 Task: Add a signature Katherine Jones containing With heartfelt thanks and warm wishes, Katherine Jones to email address softage.2@softage.net and add a folder Green initiatives
Action: Mouse moved to (723, 716)
Screenshot: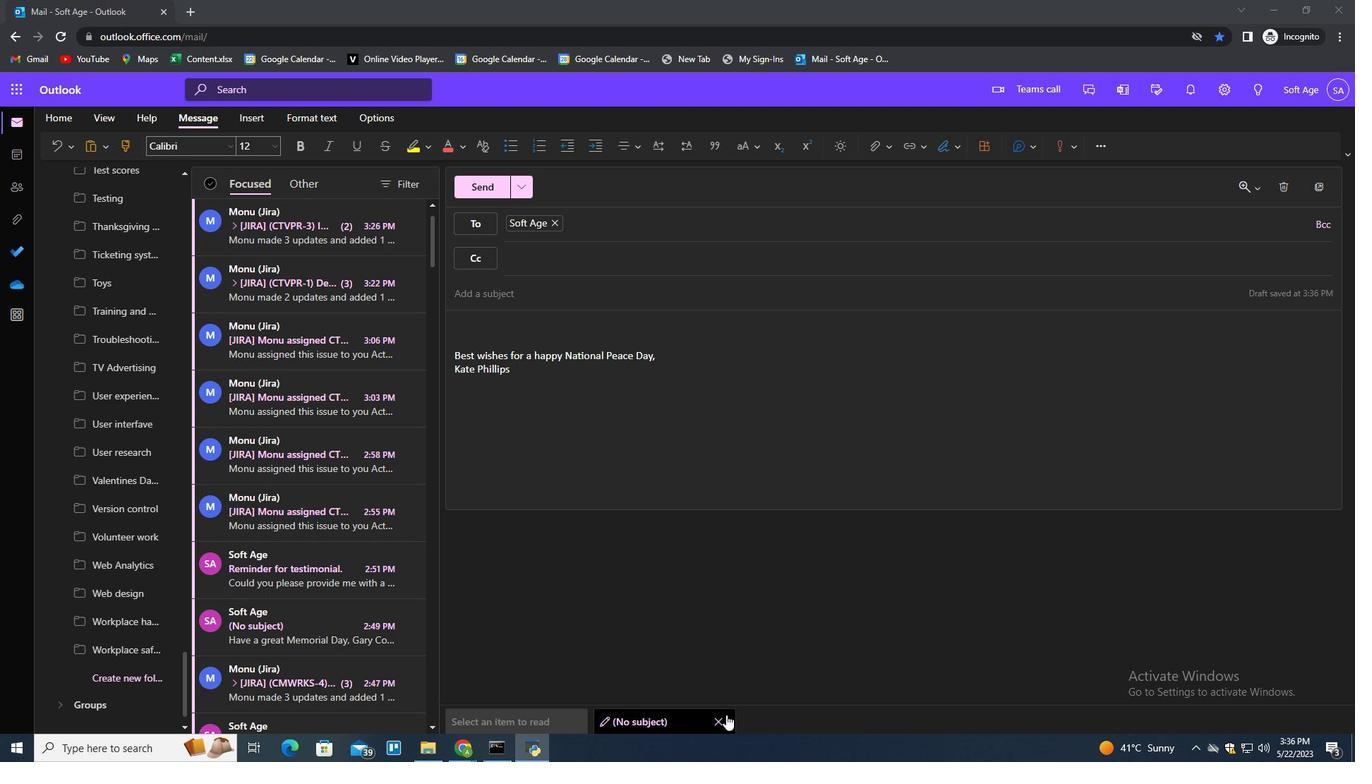 
Action: Mouse pressed left at (723, 716)
Screenshot: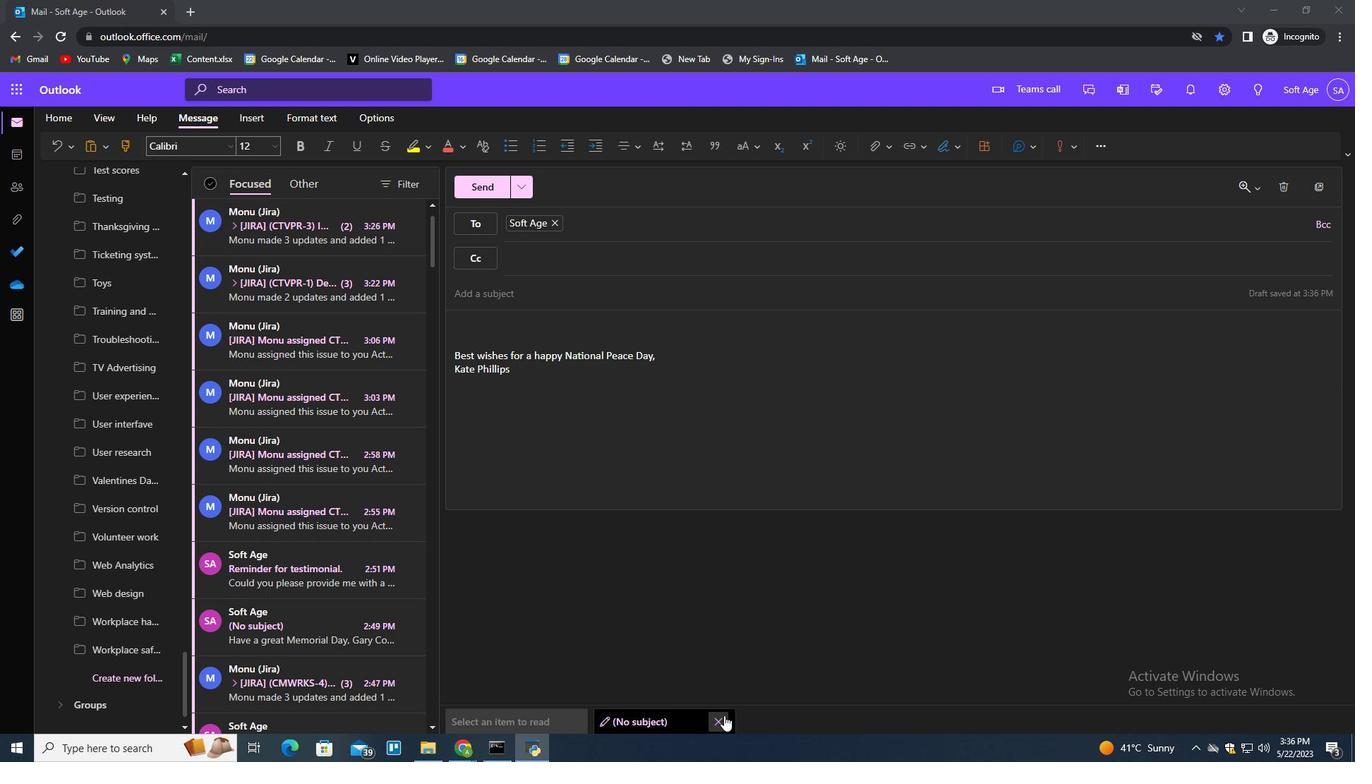 
Action: Mouse moved to (923, 245)
Screenshot: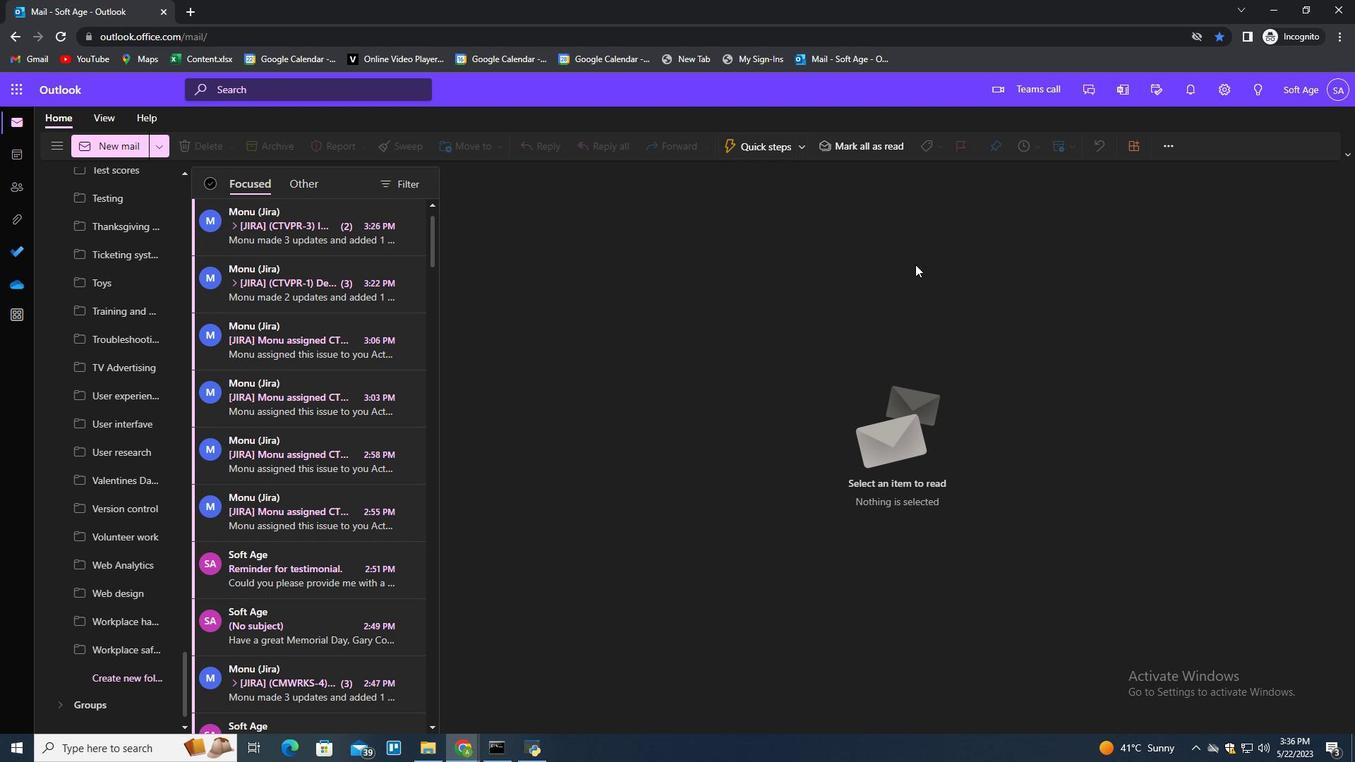 
Action: Mouse pressed left at (923, 245)
Screenshot: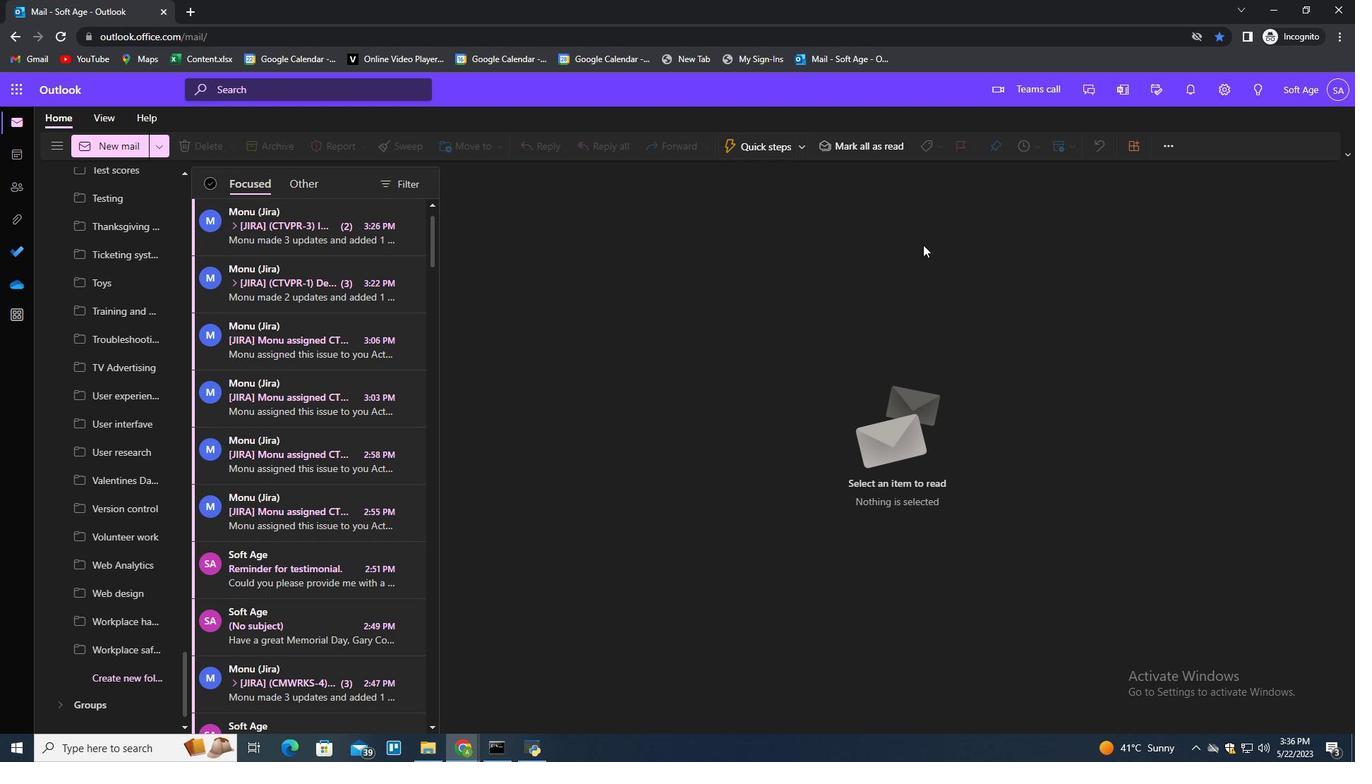 
Action: Key pressed n
Screenshot: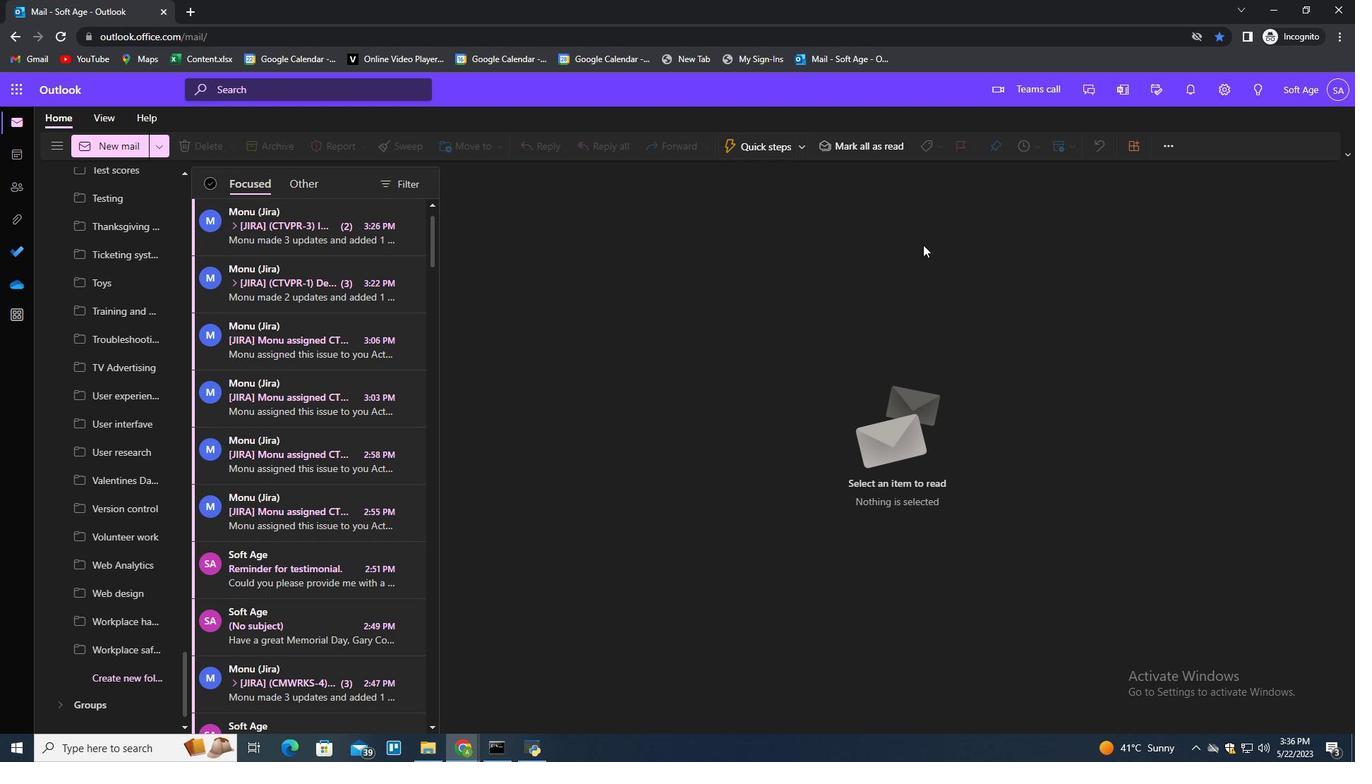 
Action: Mouse moved to (951, 148)
Screenshot: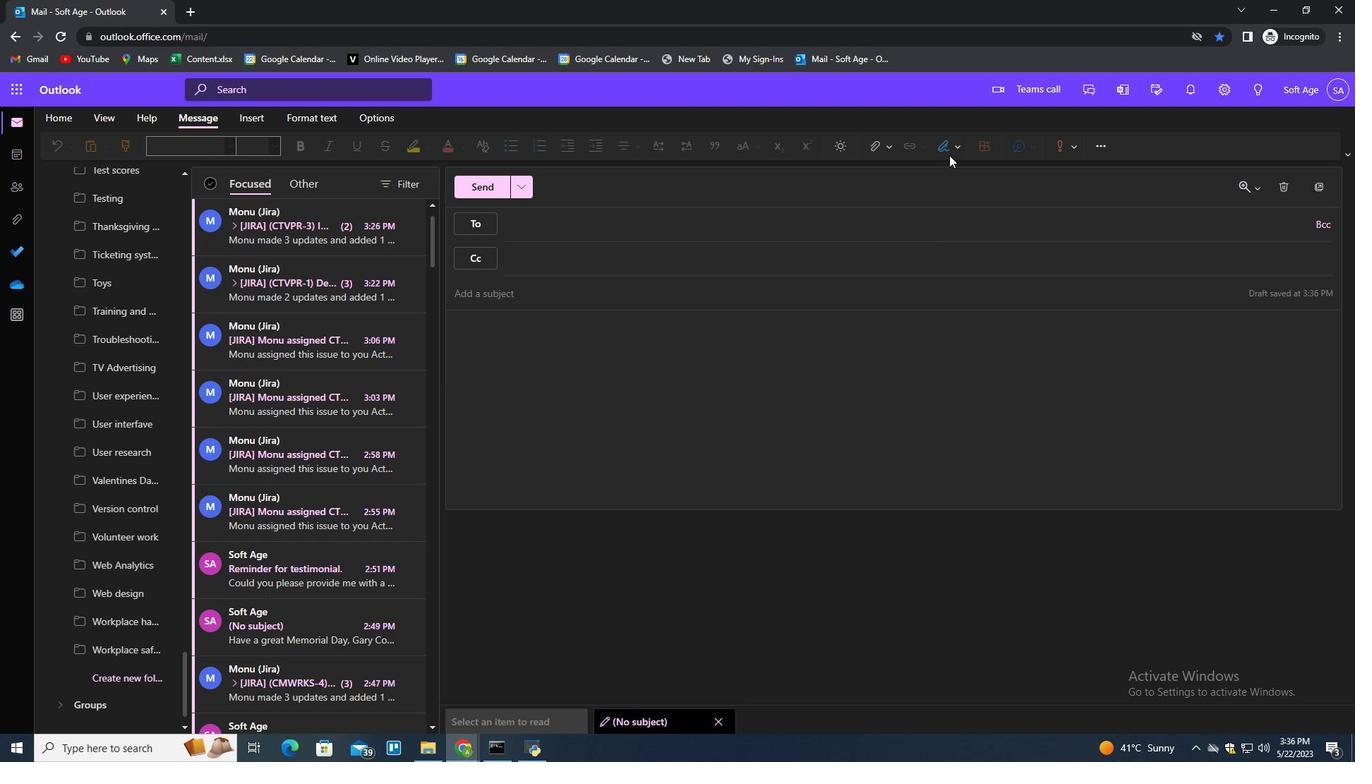 
Action: Mouse pressed left at (951, 148)
Screenshot: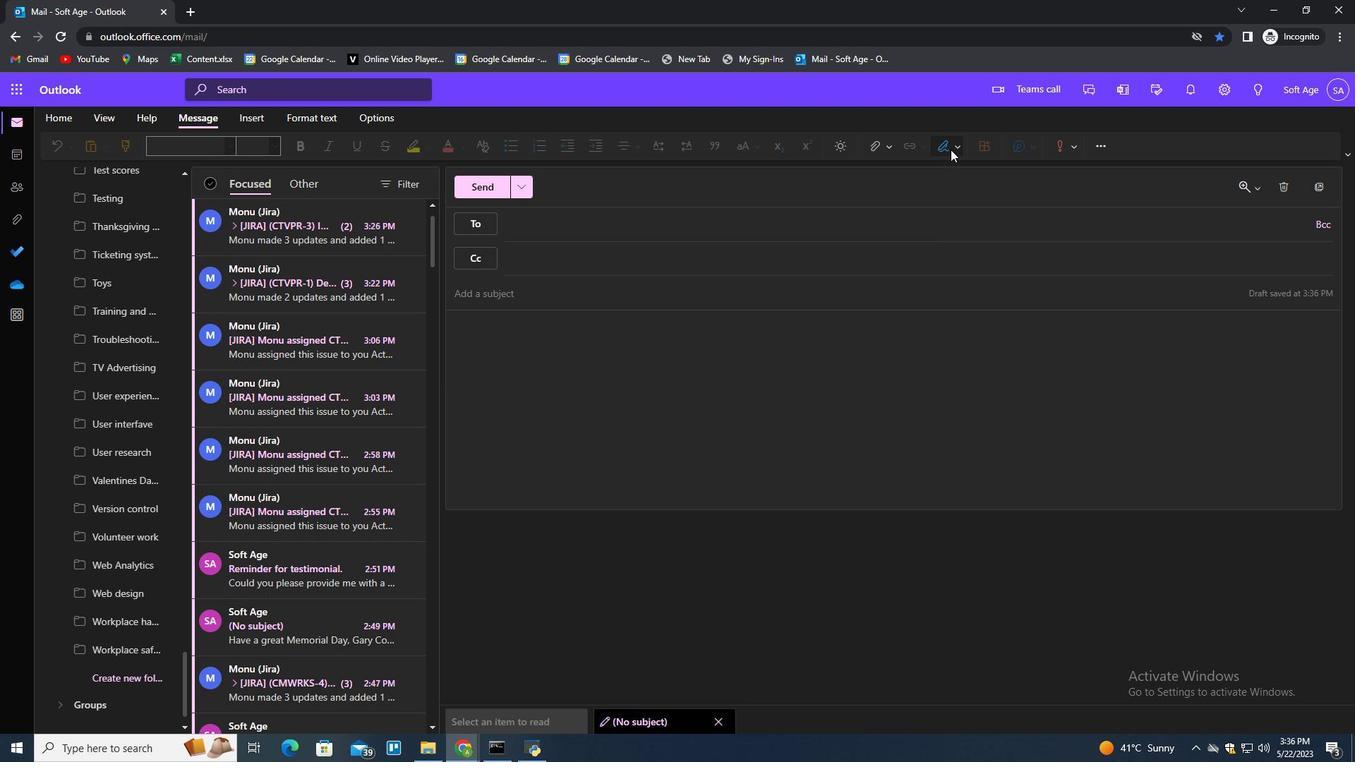 
Action: Mouse moved to (938, 200)
Screenshot: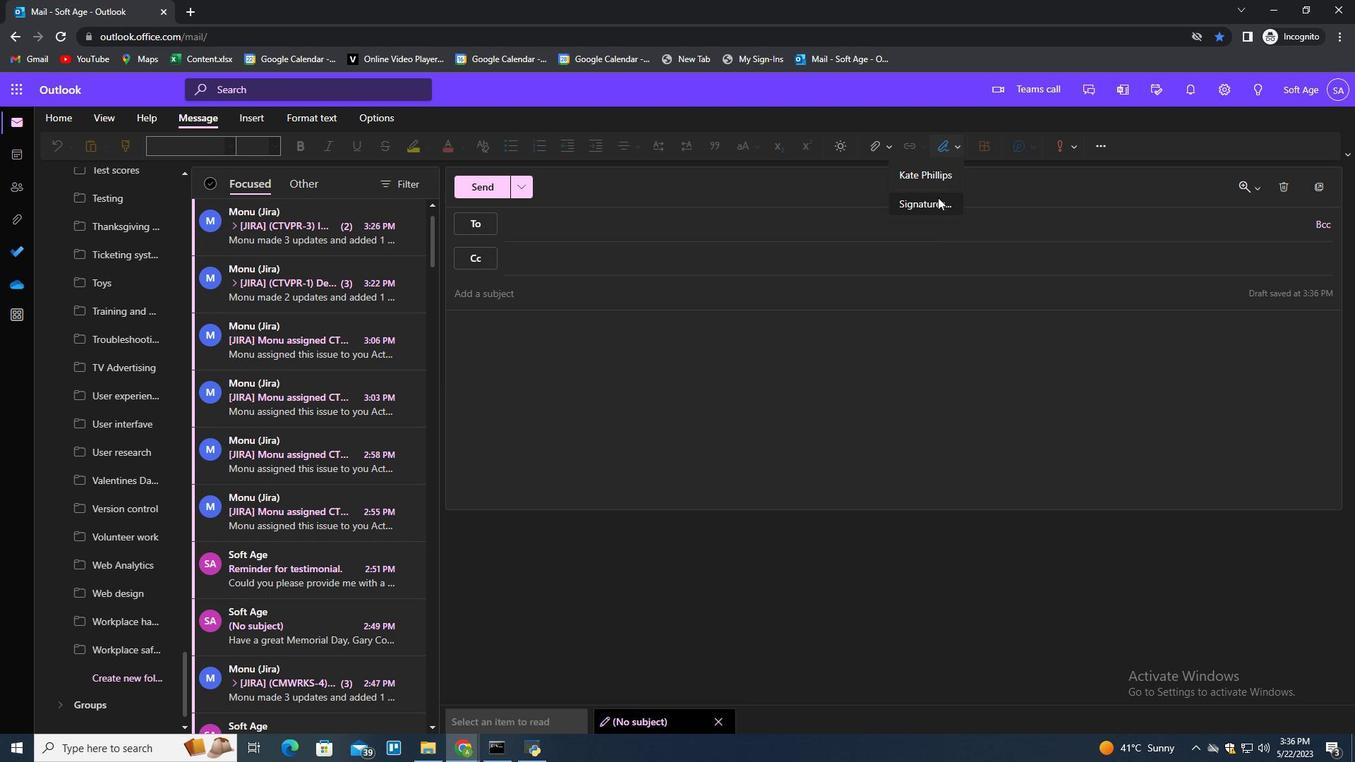 
Action: Mouse pressed left at (938, 200)
Screenshot: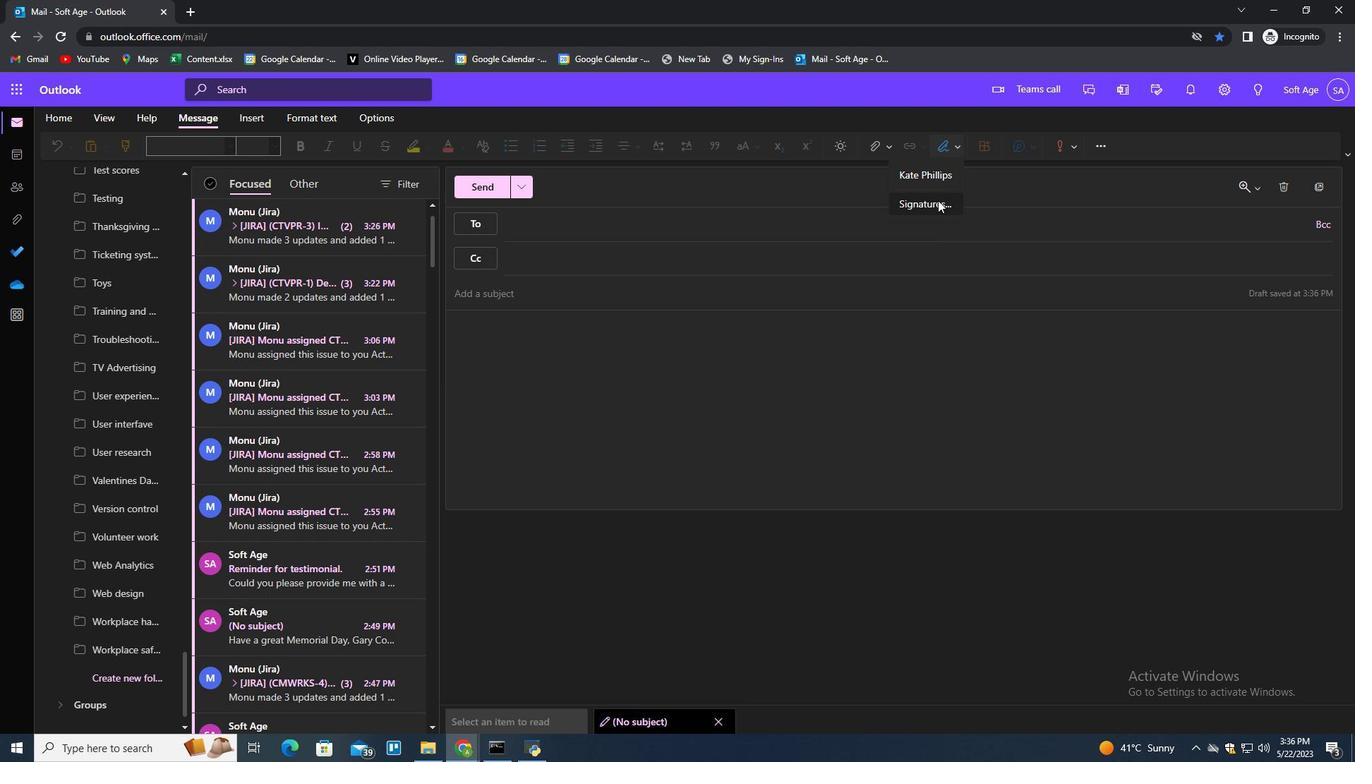 
Action: Mouse moved to (959, 253)
Screenshot: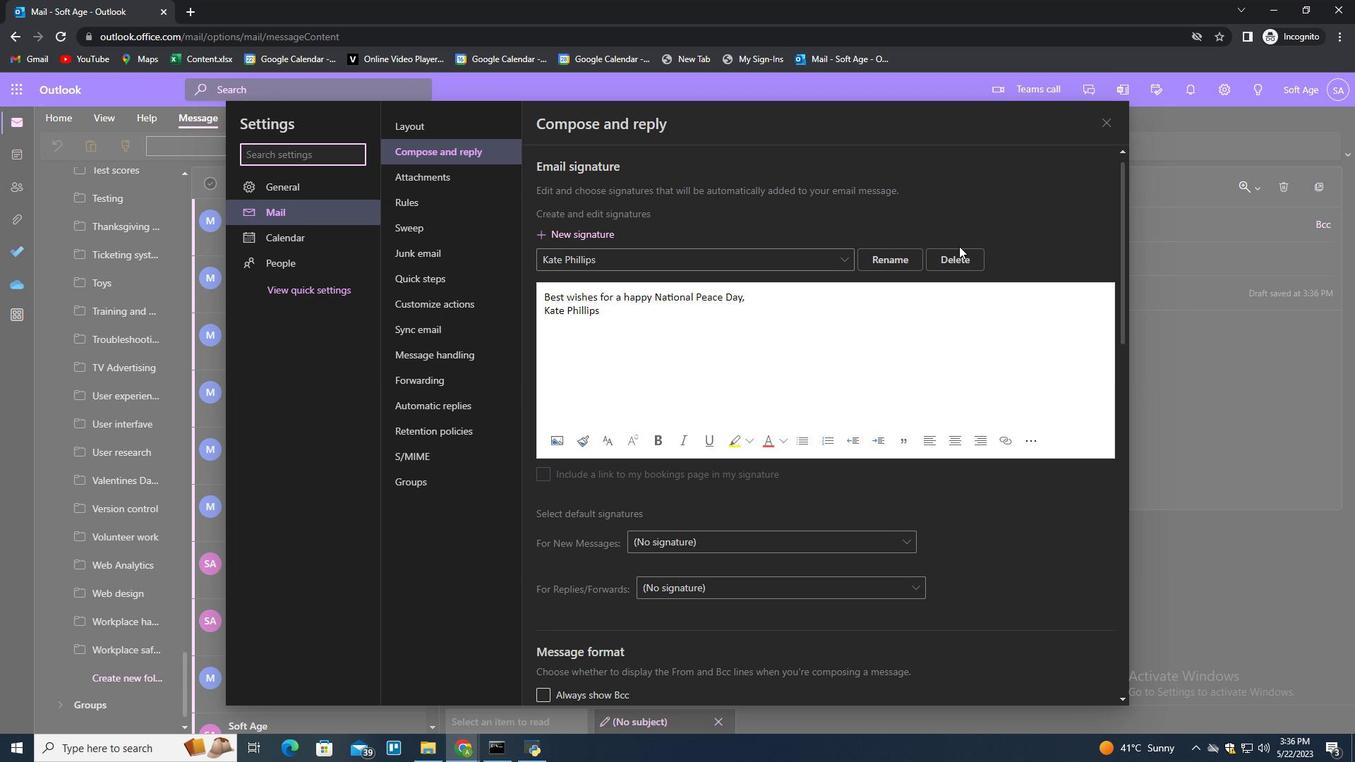 
Action: Mouse pressed left at (959, 253)
Screenshot: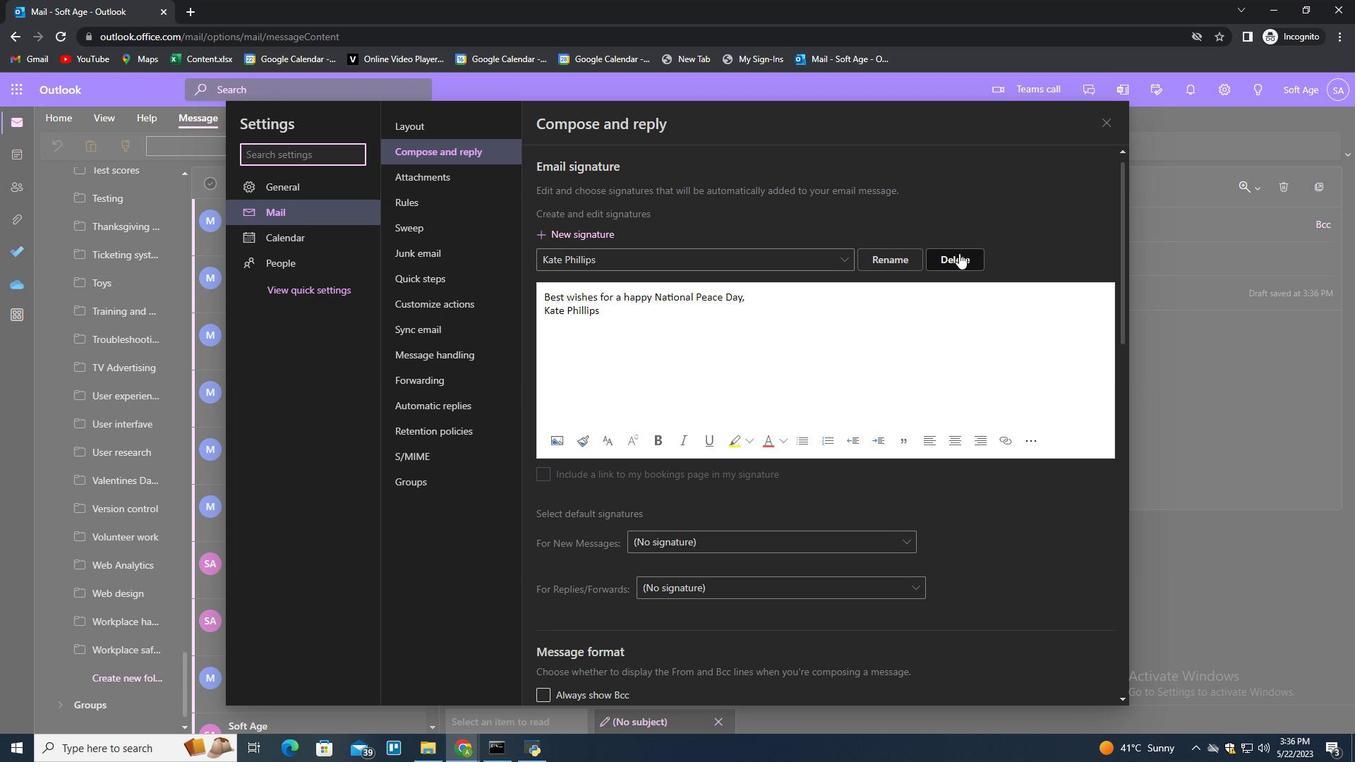 
Action: Mouse moved to (959, 257)
Screenshot: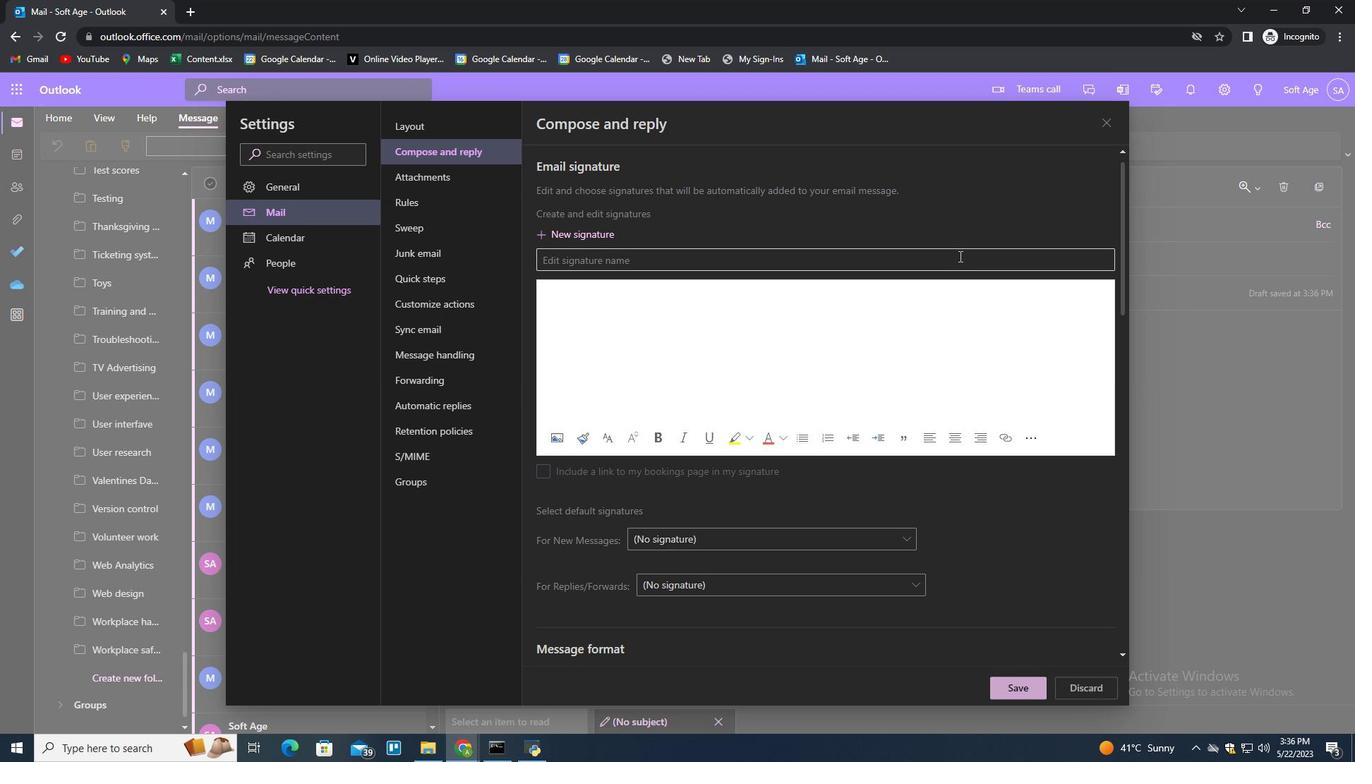 
Action: Mouse pressed left at (959, 257)
Screenshot: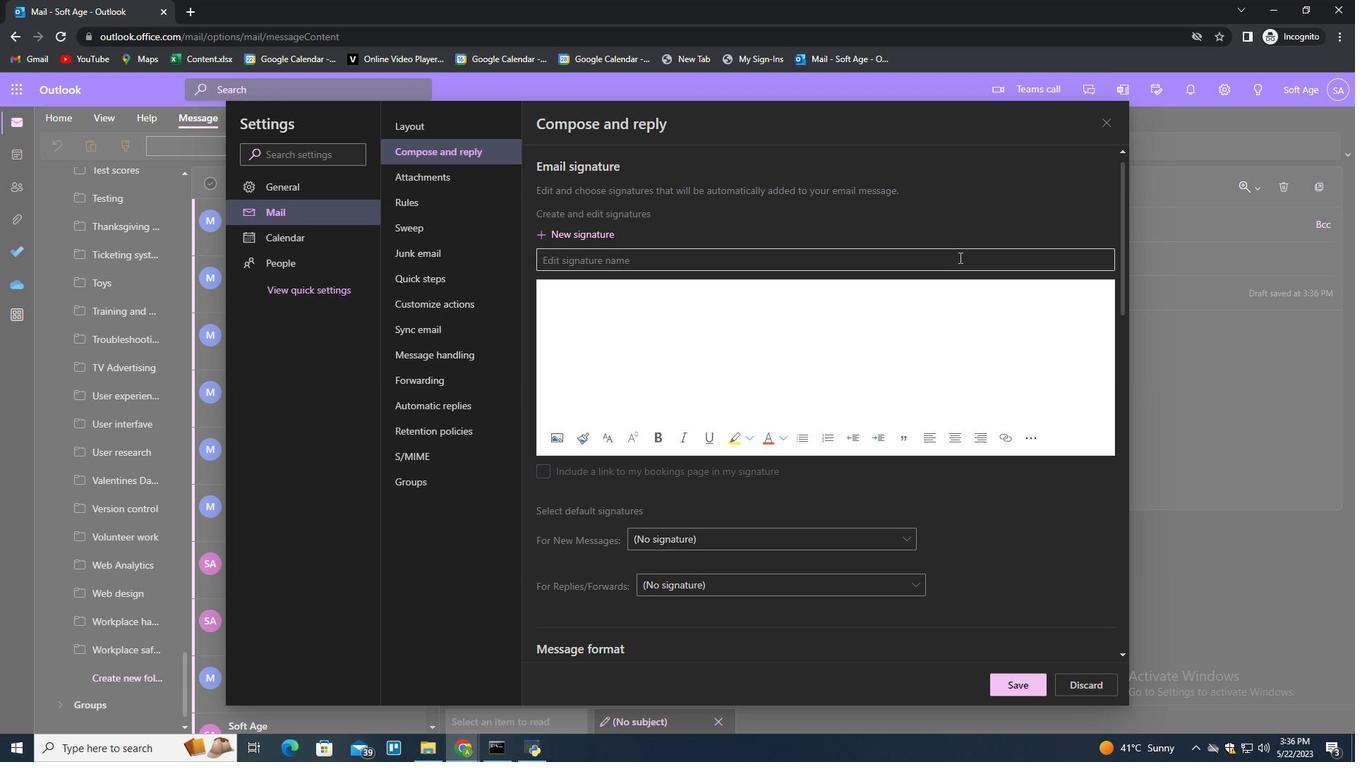 
Action: Mouse moved to (961, 257)
Screenshot: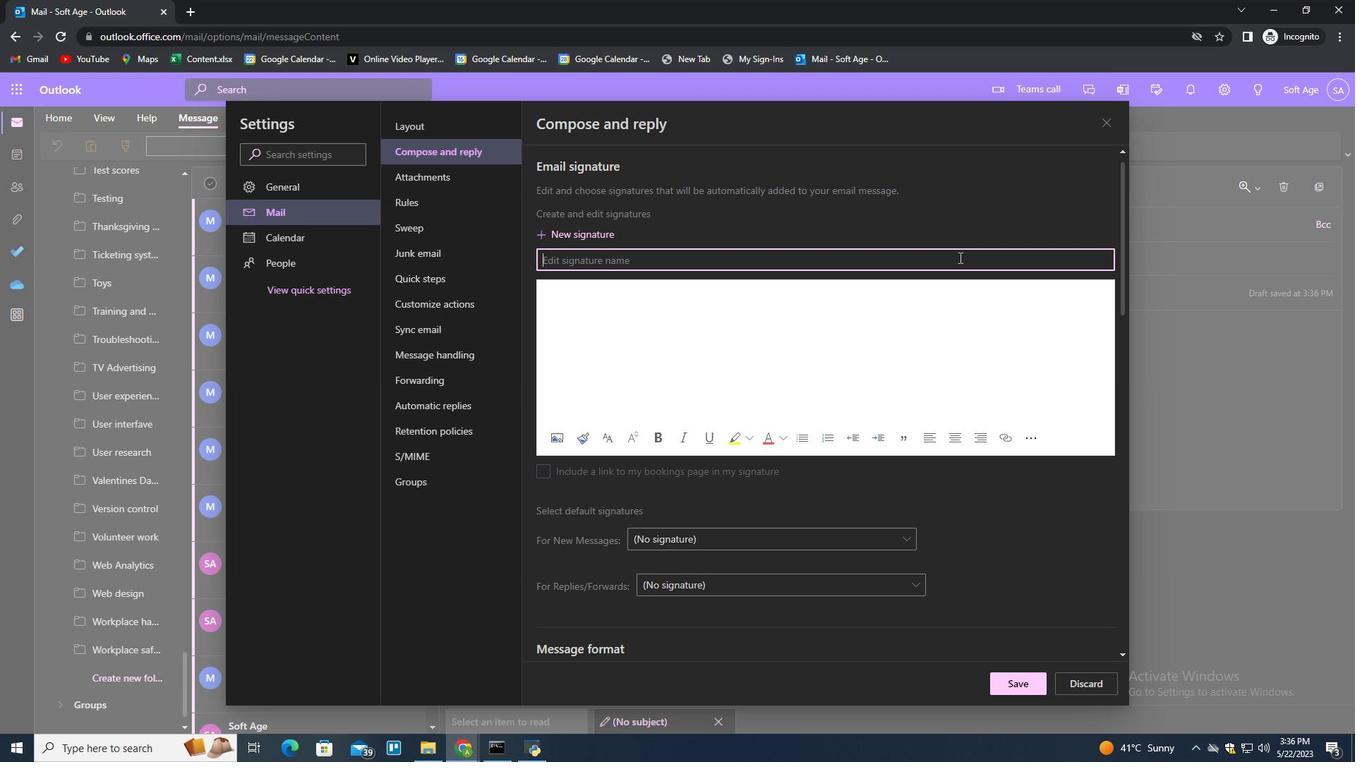 
Action: Key pressed <Key.shift>Katherine<Key.space><Key.shift>Jones<Key.tab><Key.shift>With<Key.space>heartfelt<Key.space>thanks<Key.space>and<Key.backspace>d<Key.space>a<Key.backspace>warm<Key.space>wishes,<Key.shift_r><Key.enter><Key.shift>Katherins<Key.backspace>e<Key.space><Key.shift>Jones
Screenshot: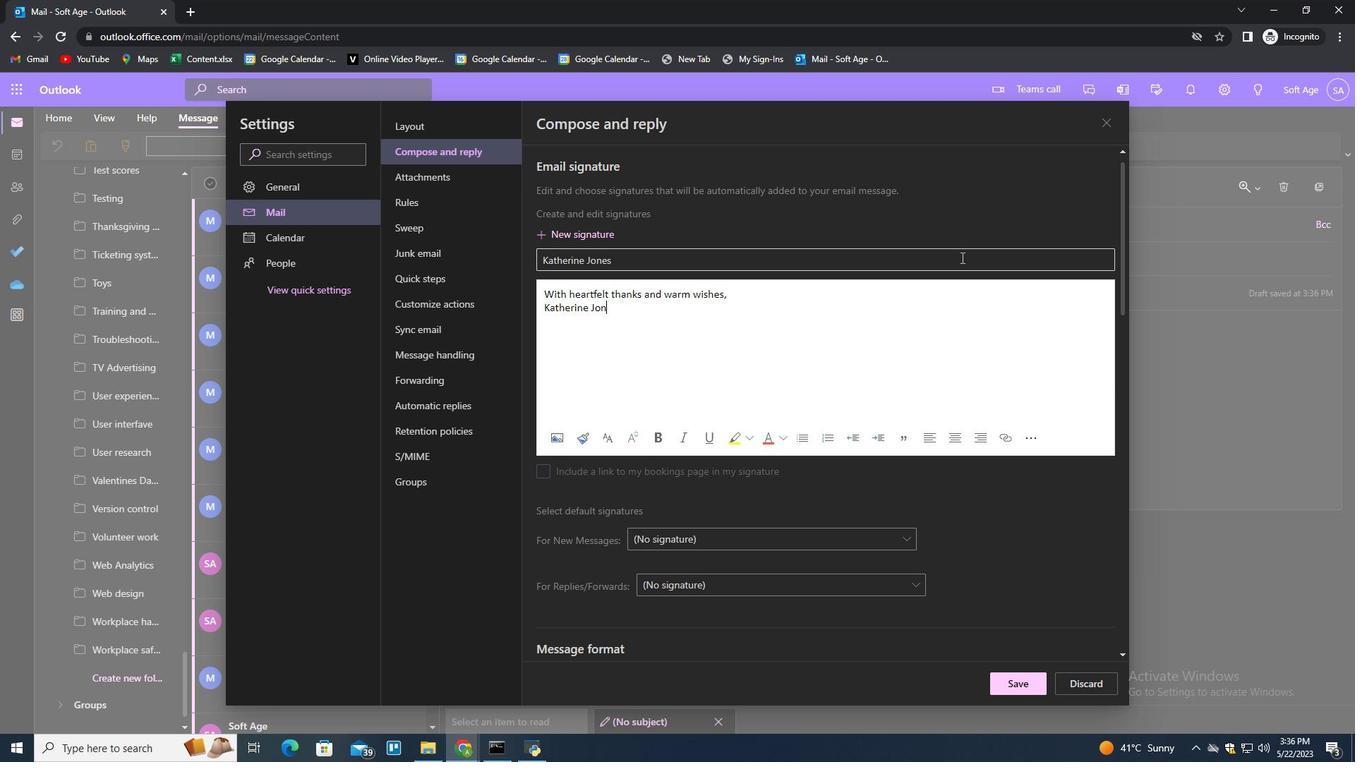 
Action: Mouse moved to (1018, 682)
Screenshot: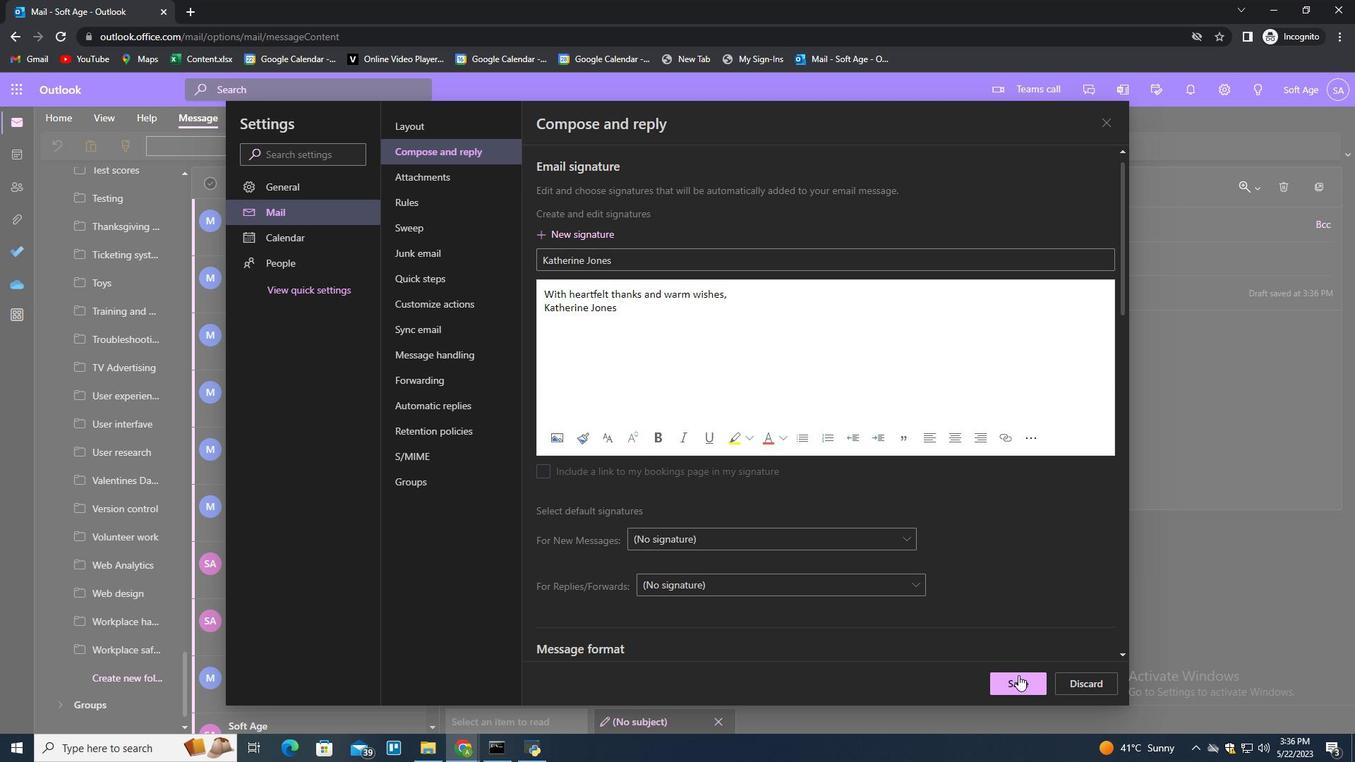
Action: Mouse pressed left at (1018, 682)
Screenshot: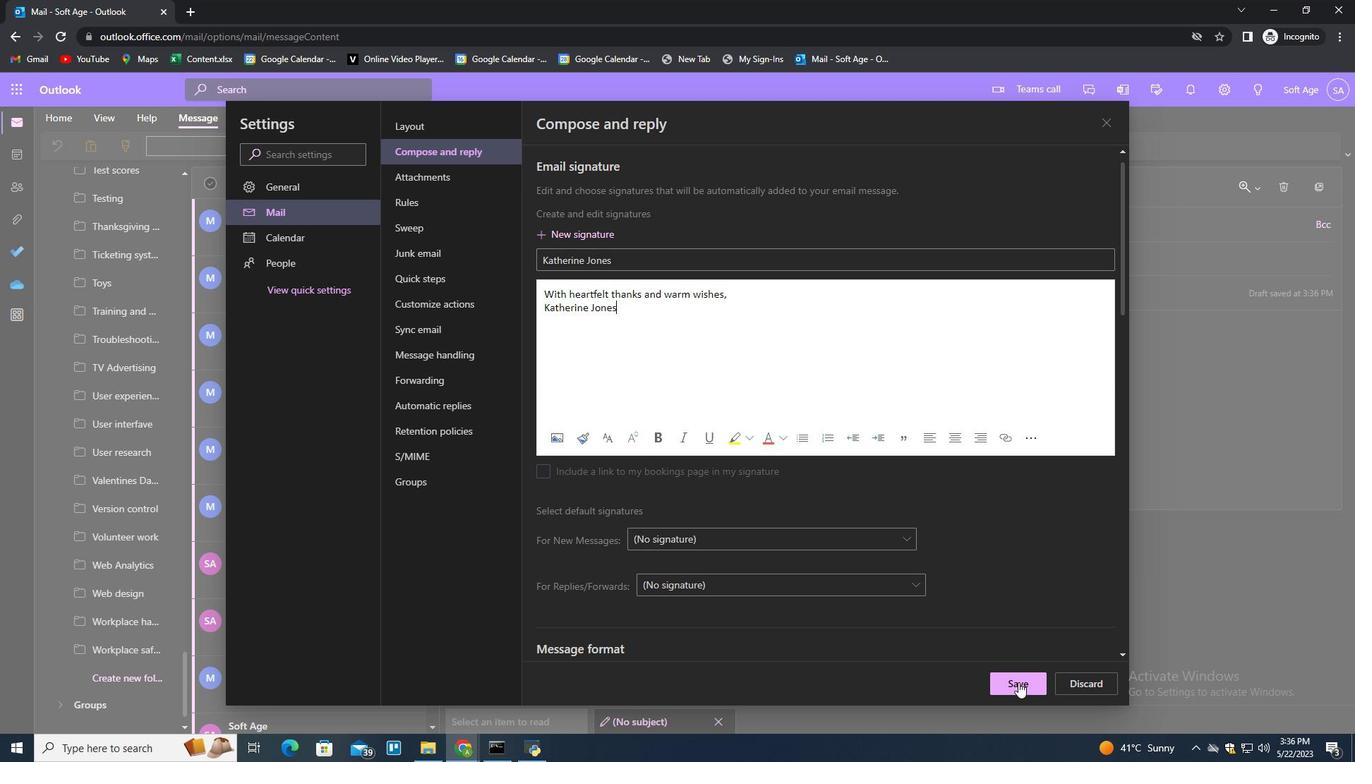 
Action: Mouse moved to (1237, 401)
Screenshot: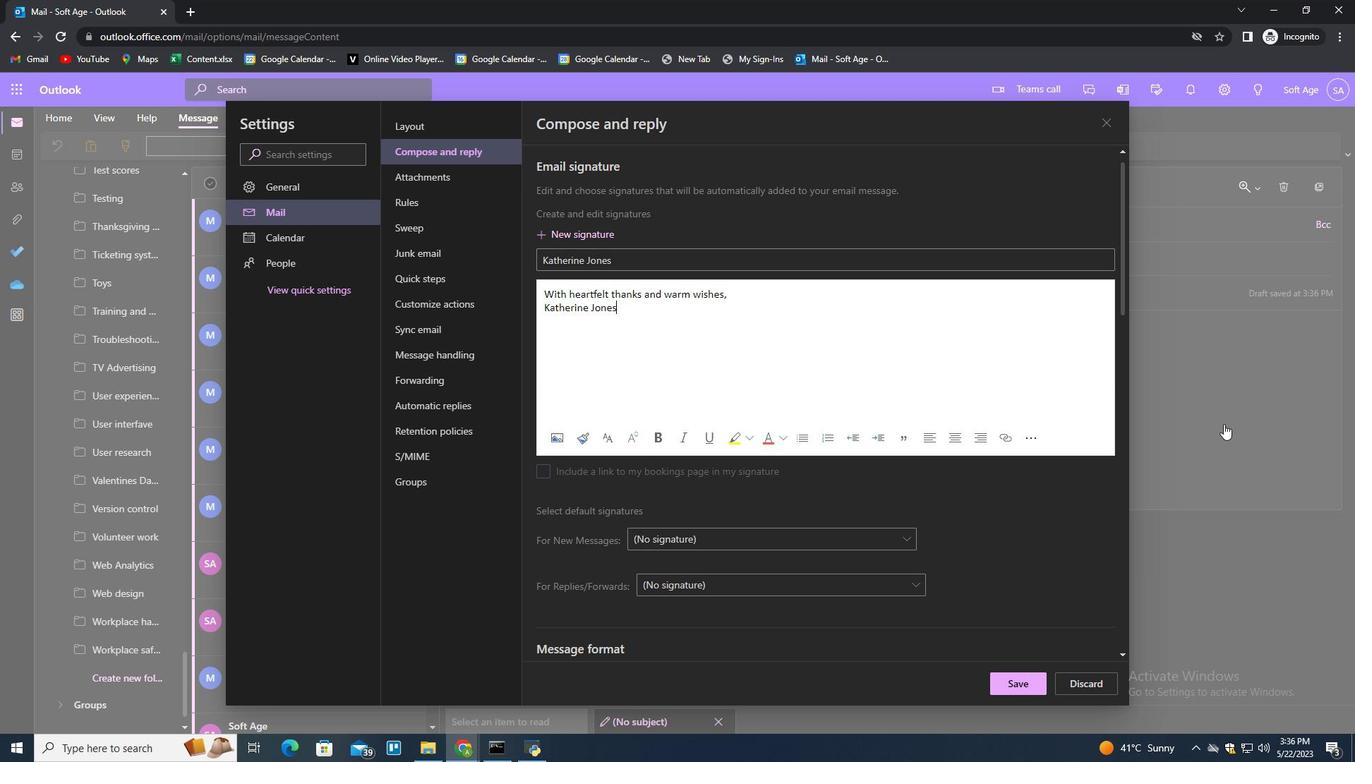 
Action: Mouse pressed left at (1237, 401)
Screenshot: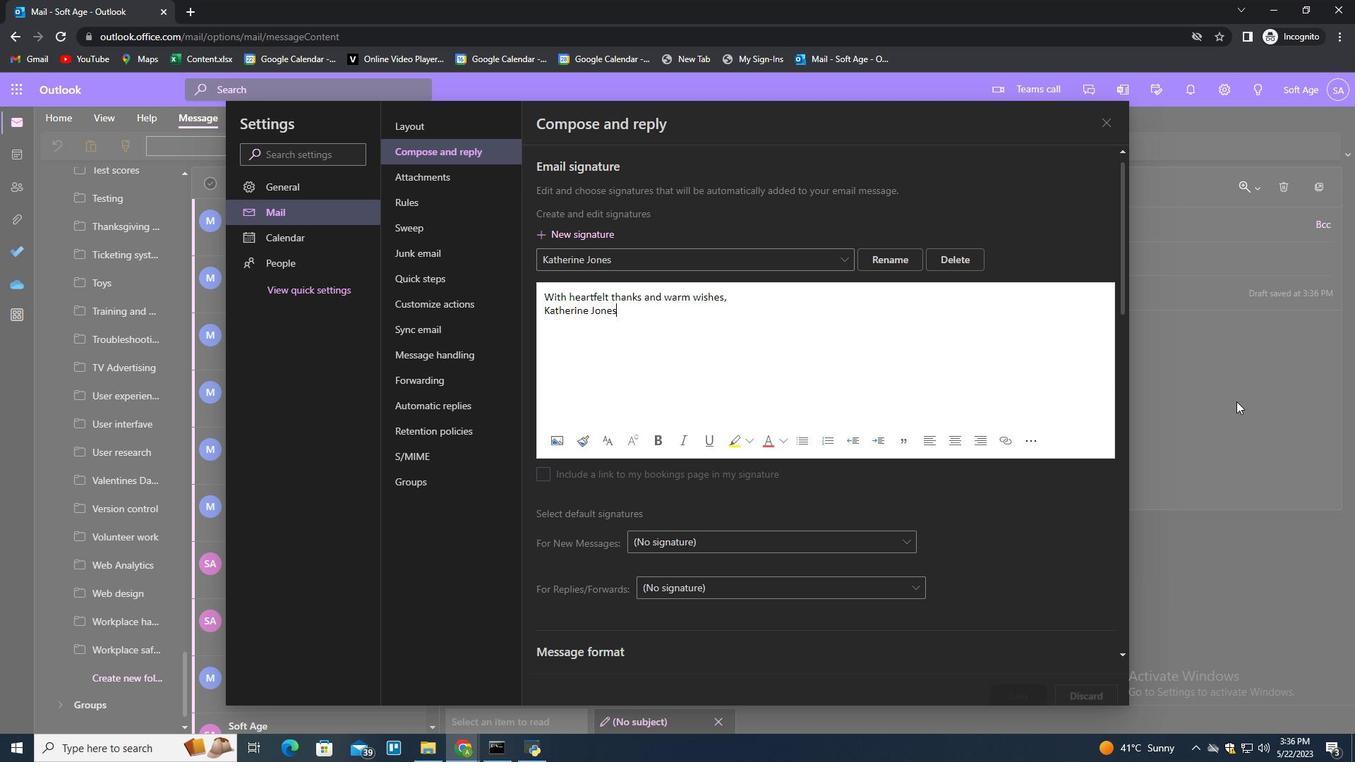 
Action: Mouse moved to (945, 148)
Screenshot: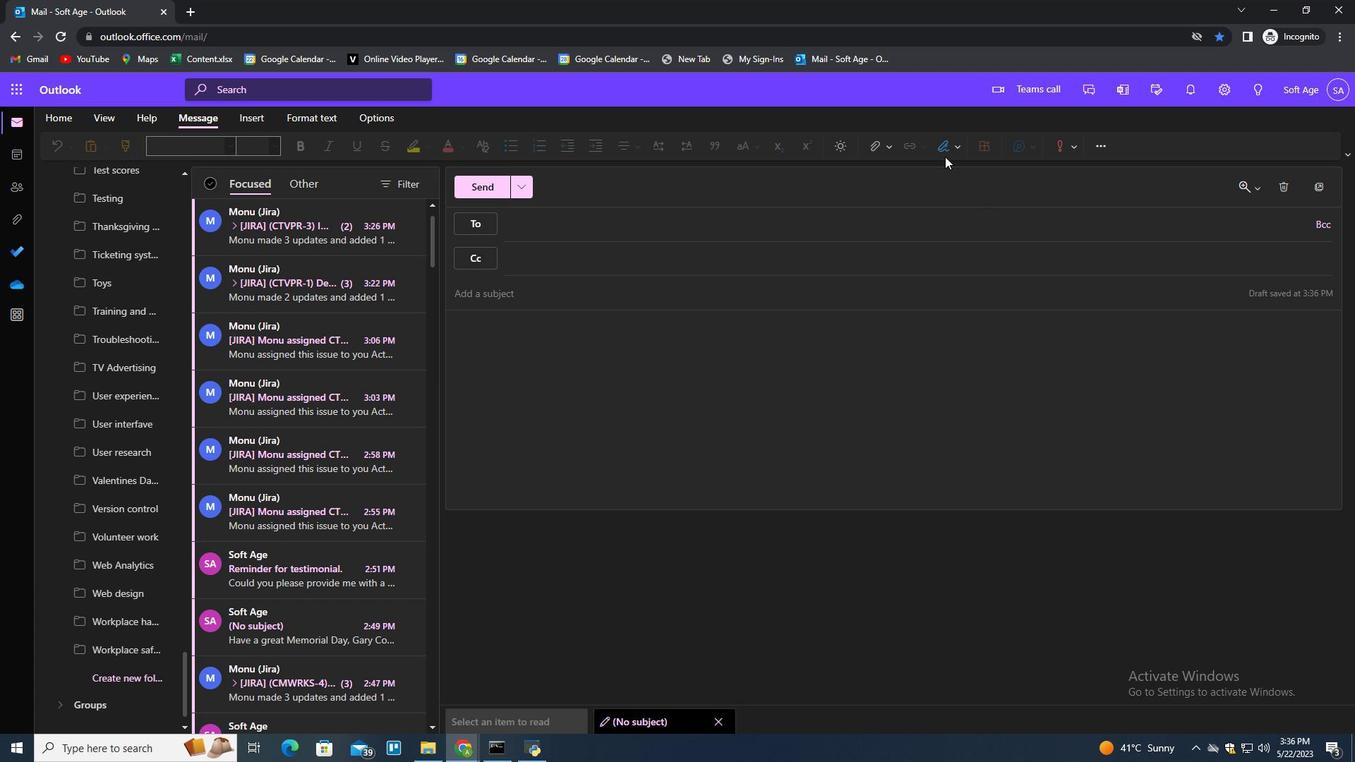 
Action: Mouse pressed left at (945, 148)
Screenshot: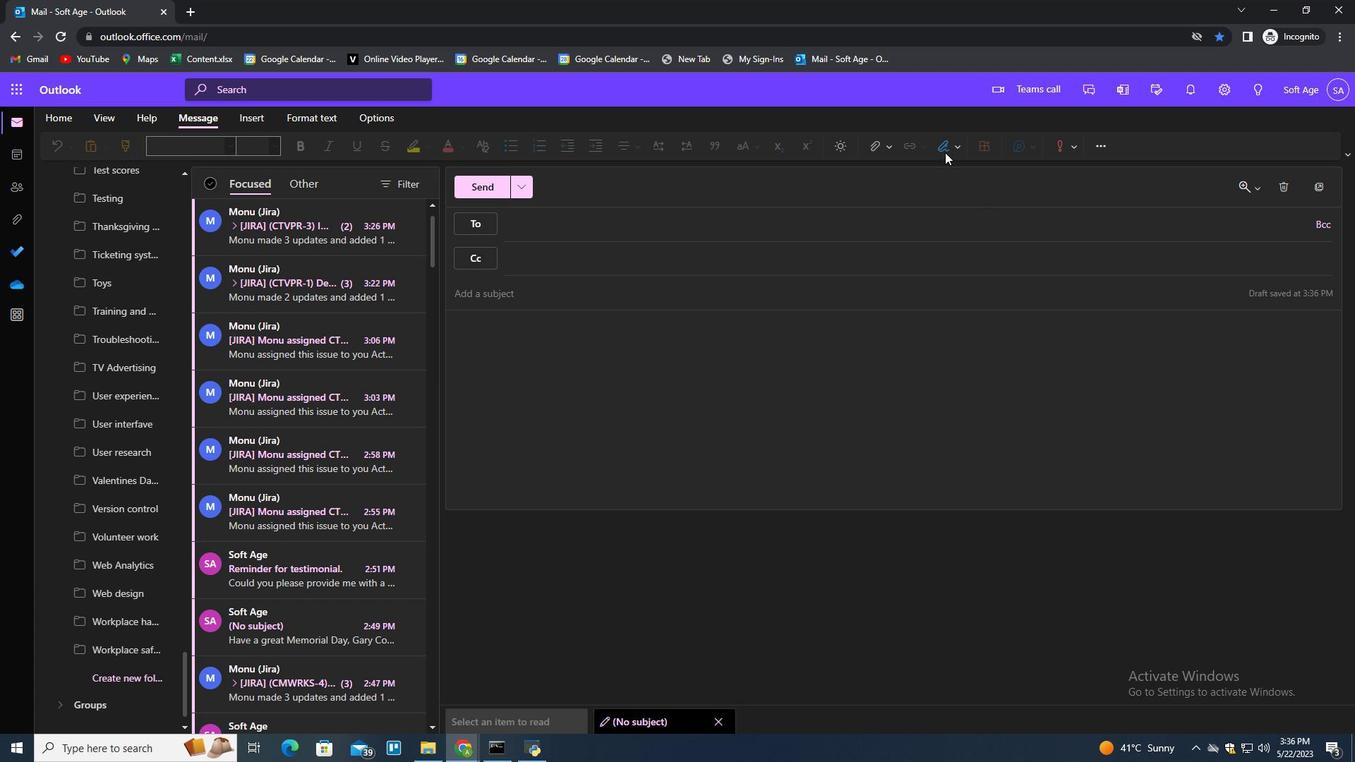 
Action: Mouse moved to (931, 175)
Screenshot: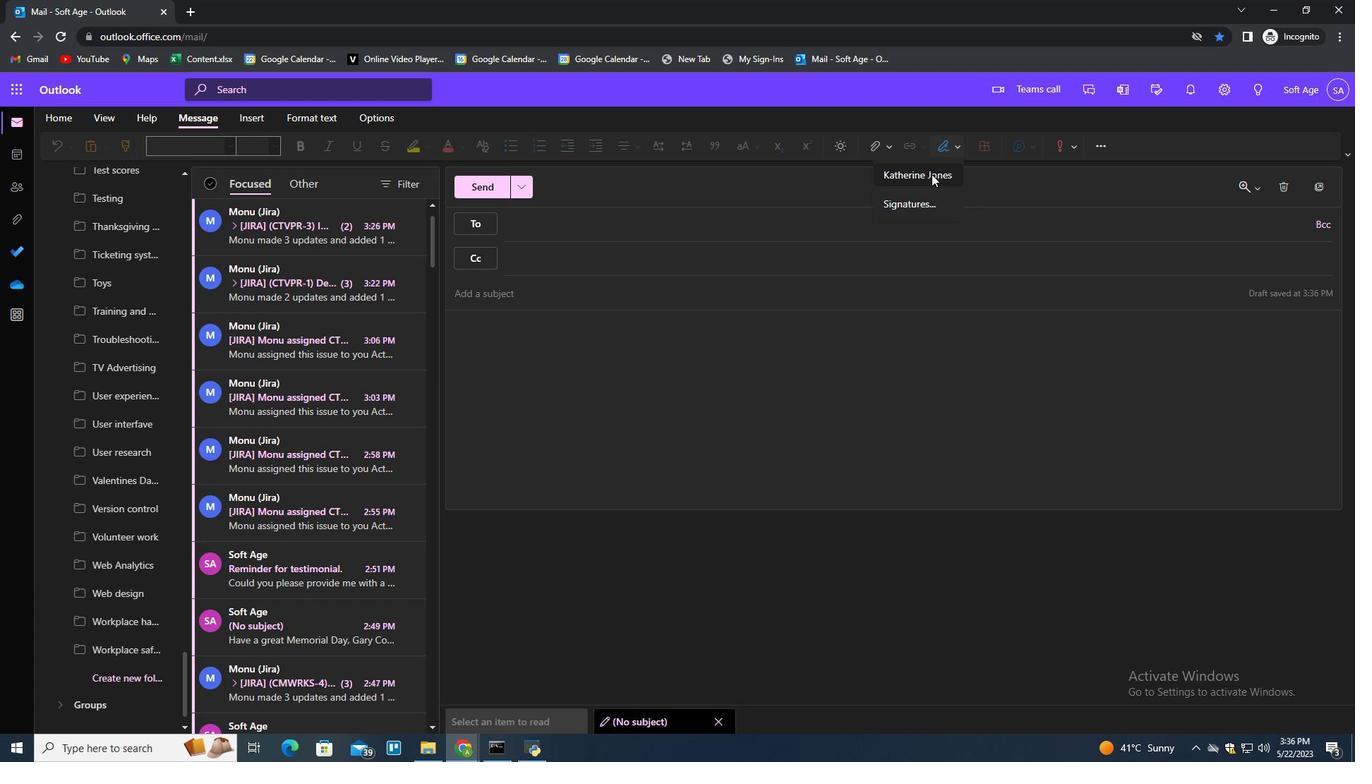 
Action: Mouse pressed left at (931, 175)
Screenshot: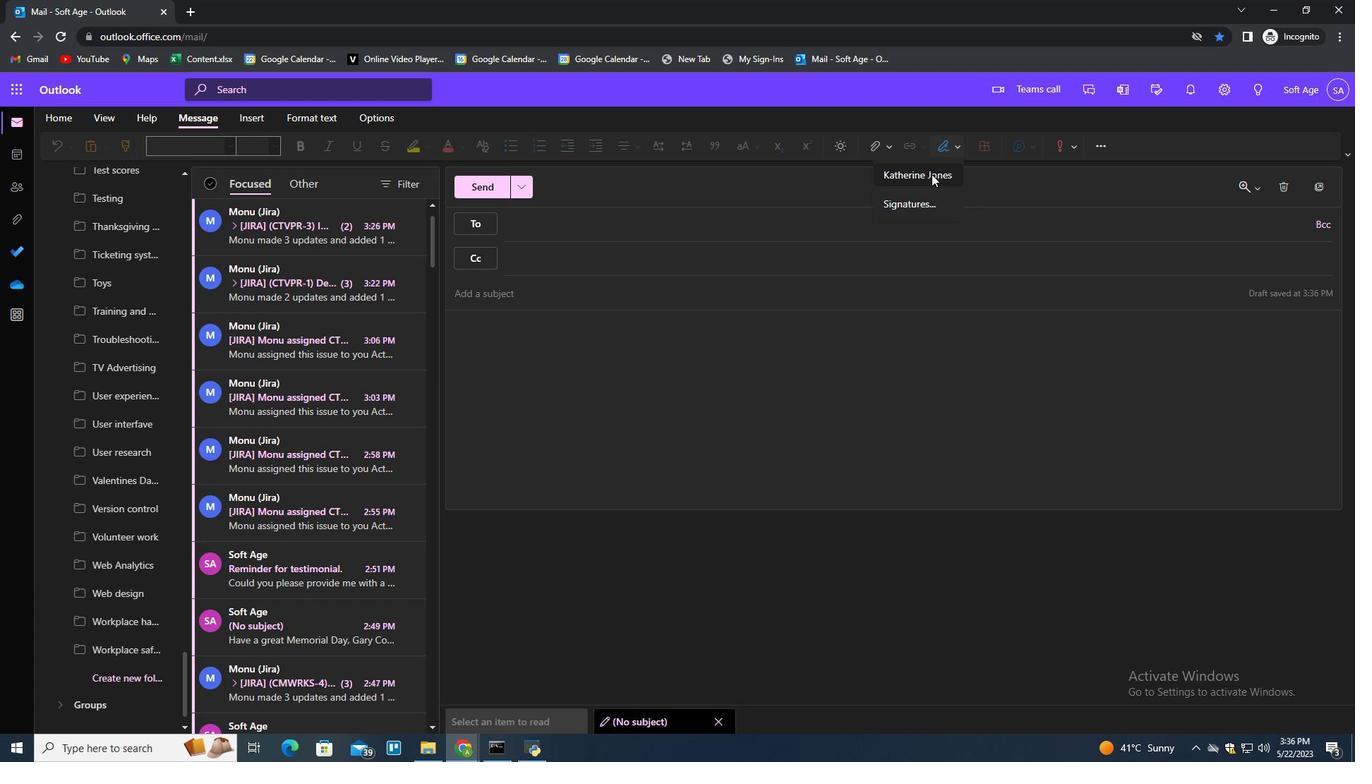 
Action: Mouse moved to (550, 224)
Screenshot: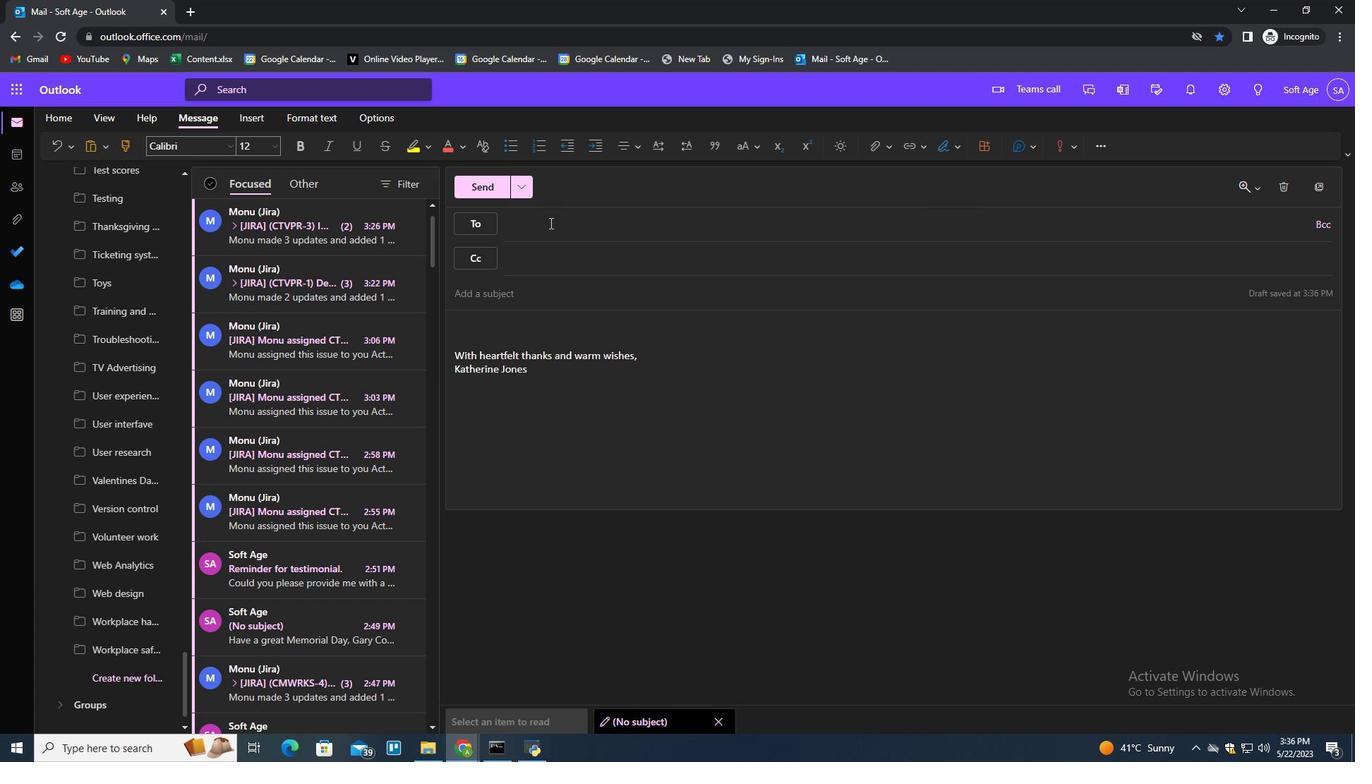 
Action: Mouse pressed left at (550, 224)
Screenshot: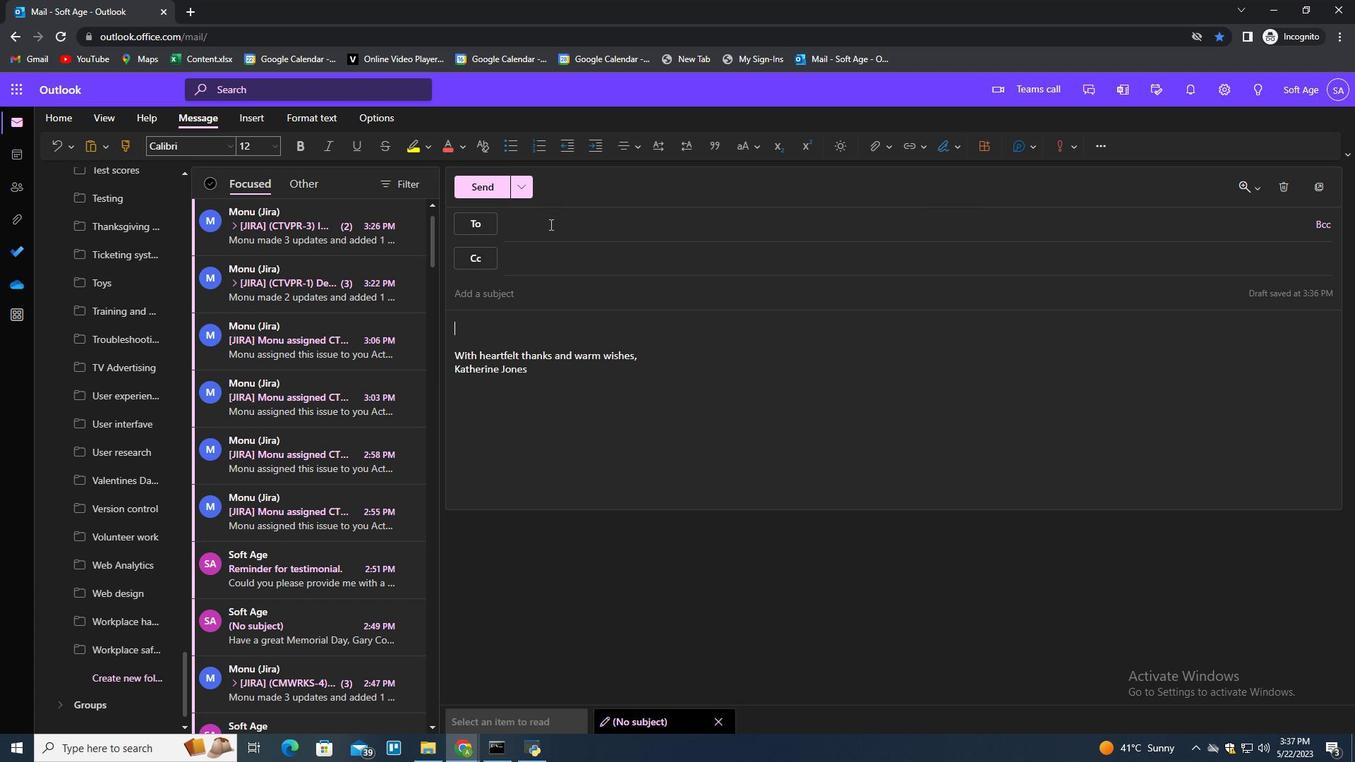 
Action: Key pressed softage.2<Key.shift>@softage.net<Key.enter>
Screenshot: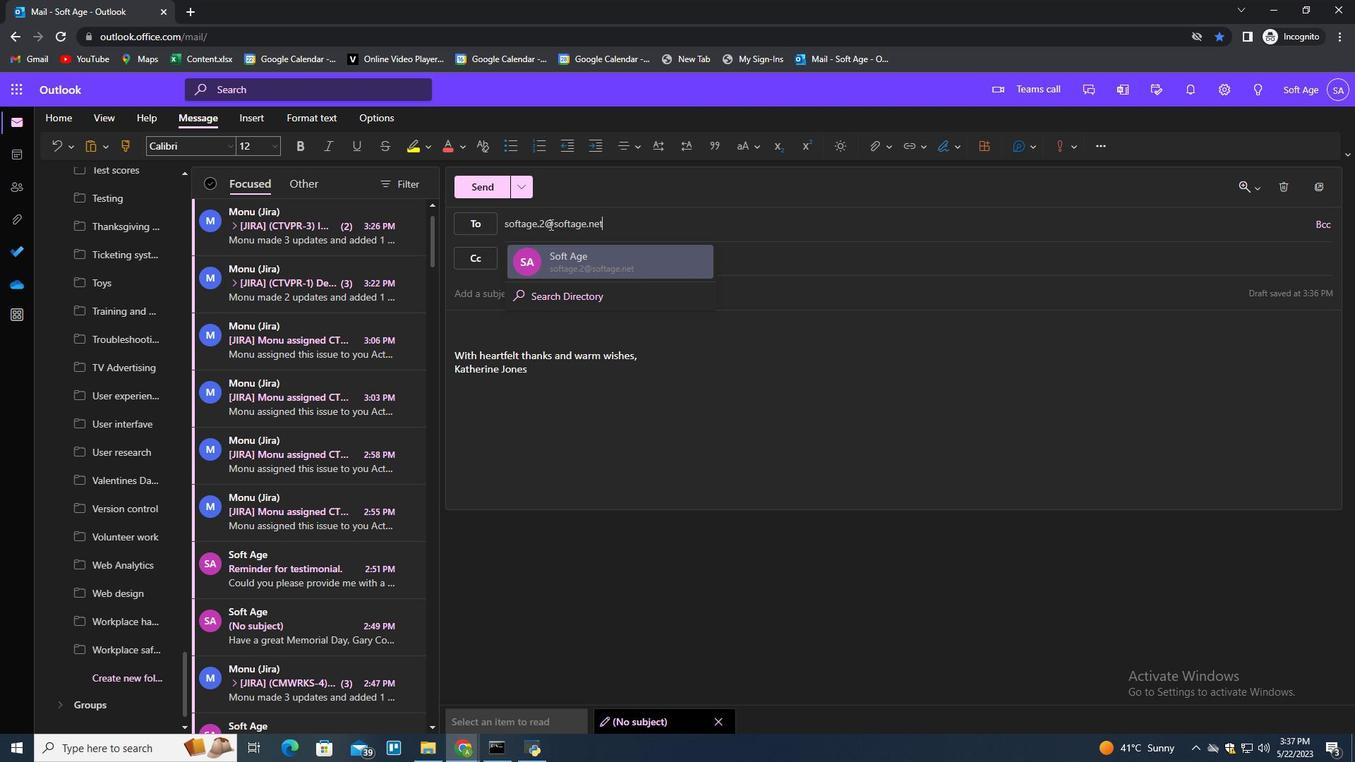 
Action: Mouse moved to (110, 618)
Screenshot: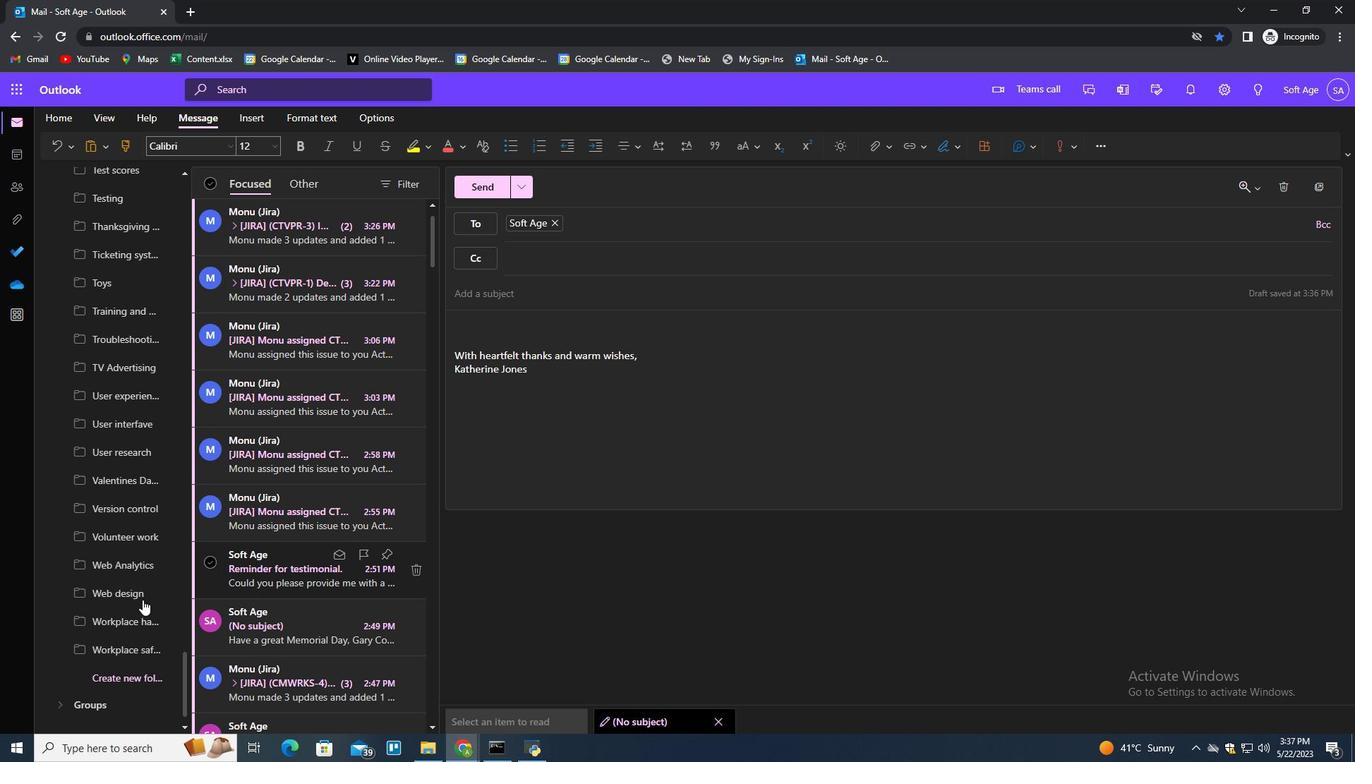 
Action: Mouse scrolled (110, 617) with delta (0, 0)
Screenshot: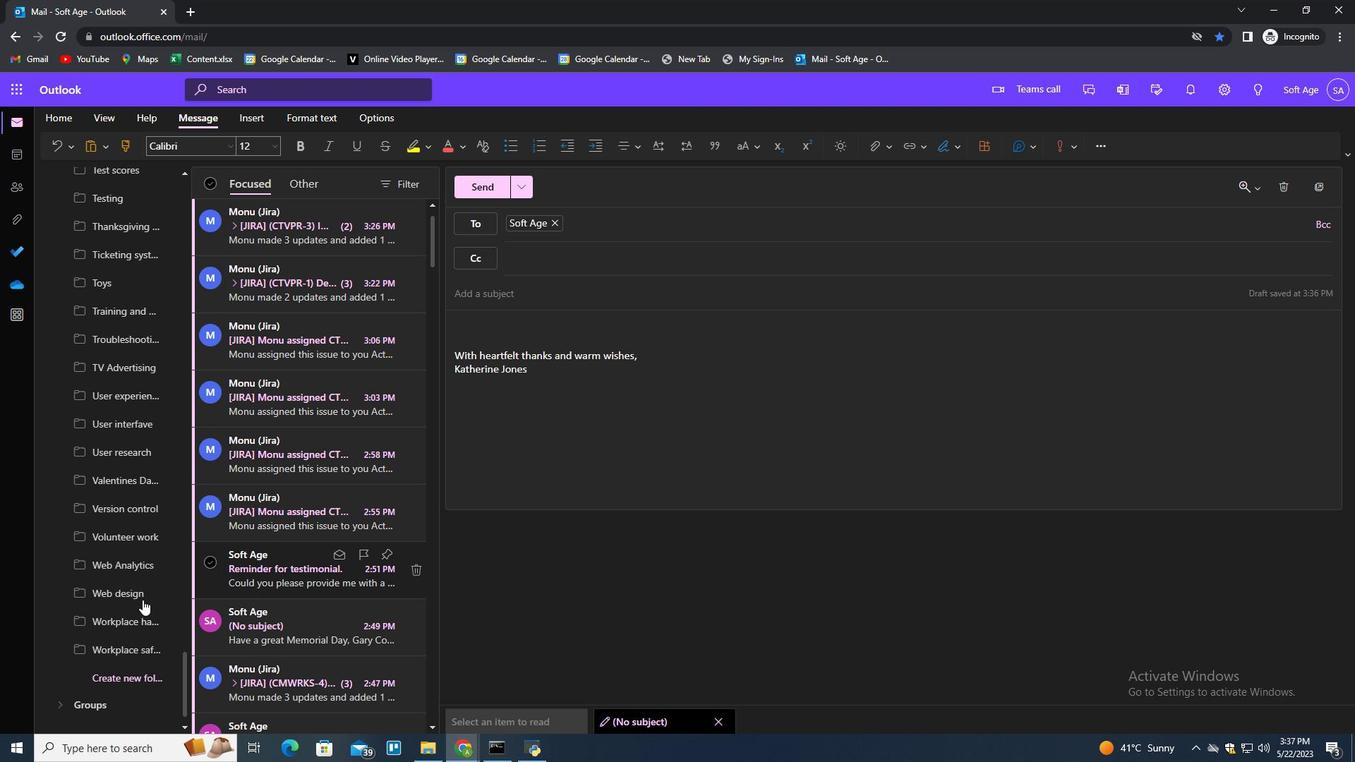 
Action: Mouse moved to (109, 619)
Screenshot: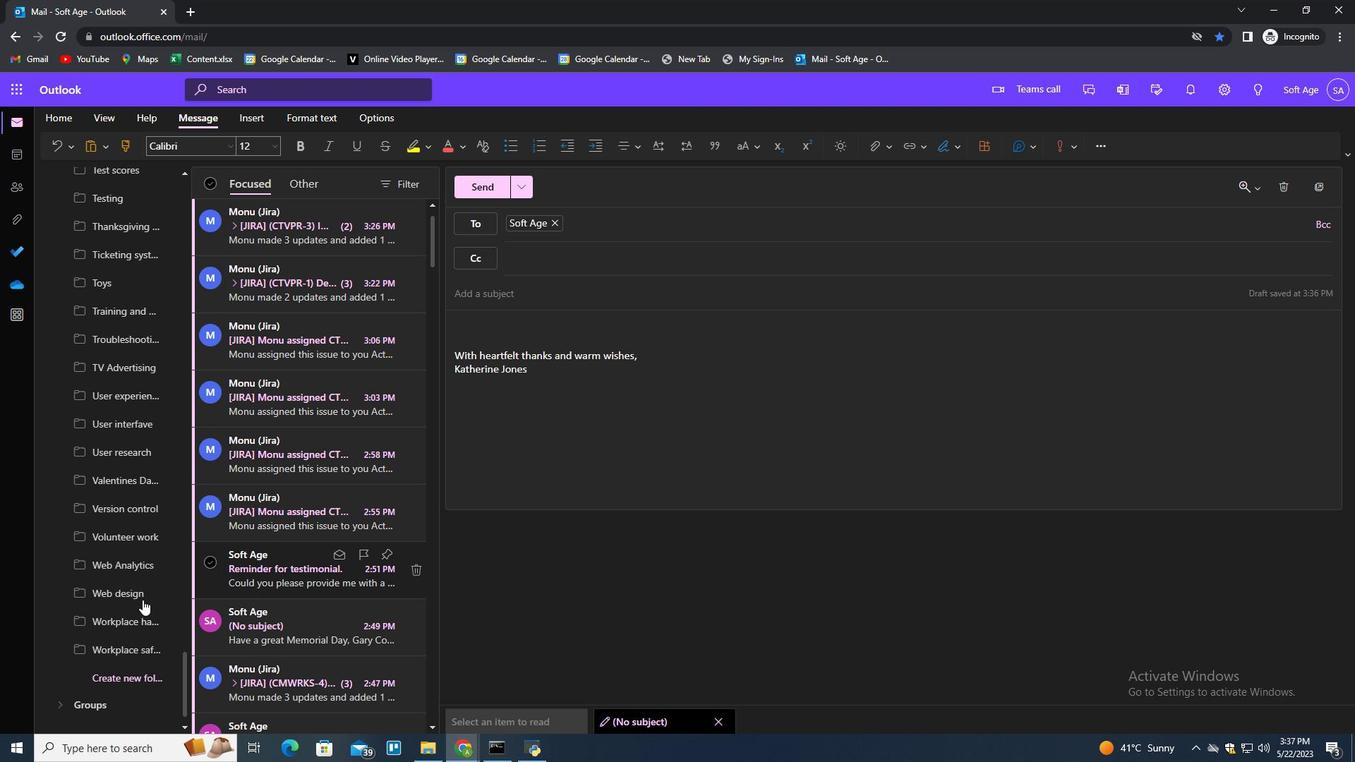 
Action: Mouse scrolled (109, 618) with delta (0, 0)
Screenshot: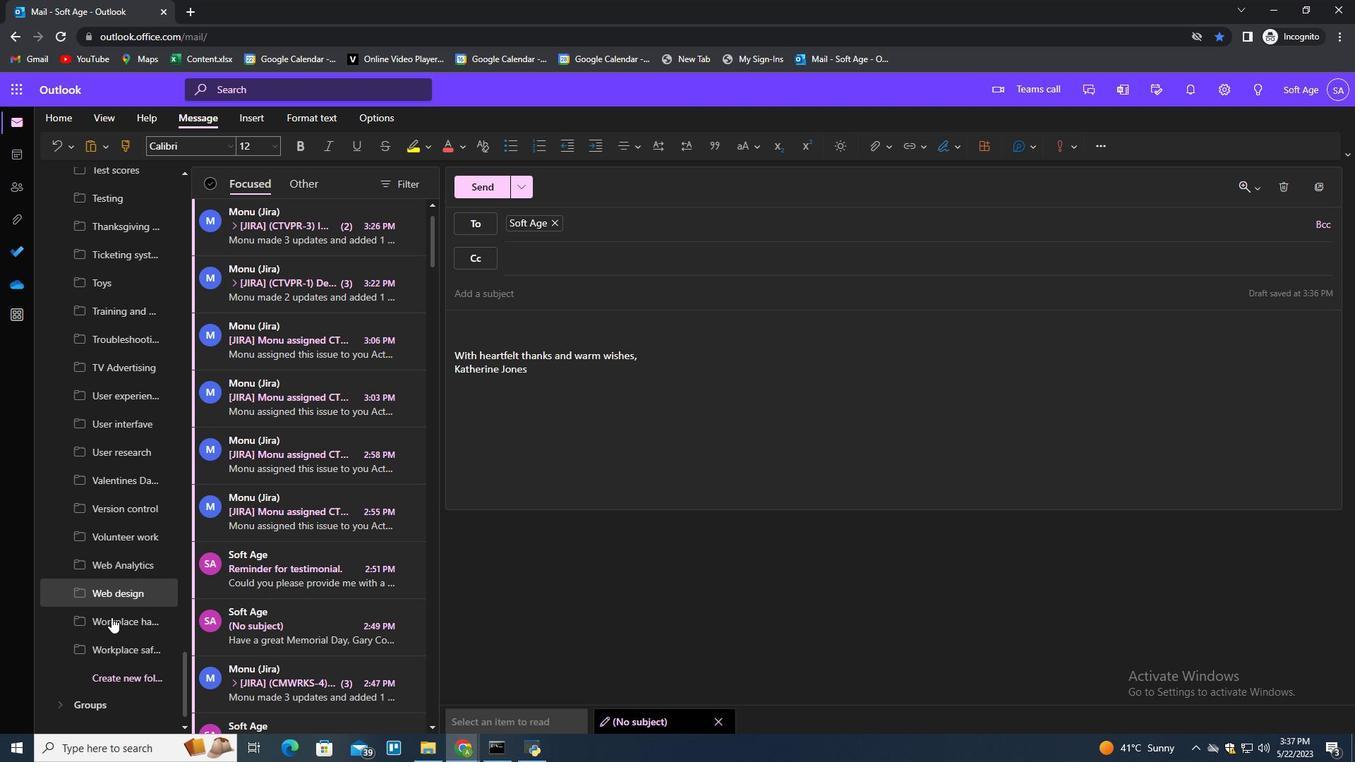
Action: Mouse moved to (109, 619)
Screenshot: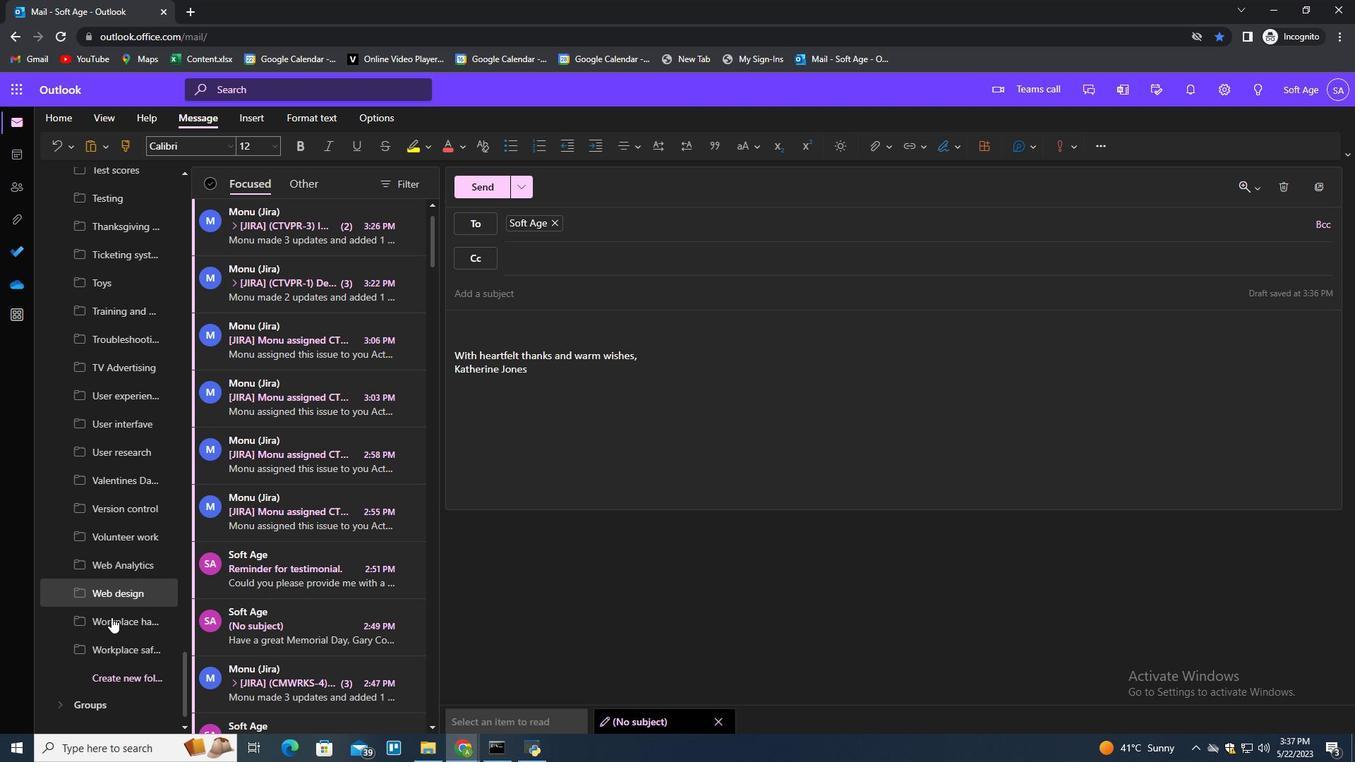 
Action: Mouse scrolled (109, 619) with delta (0, 0)
Screenshot: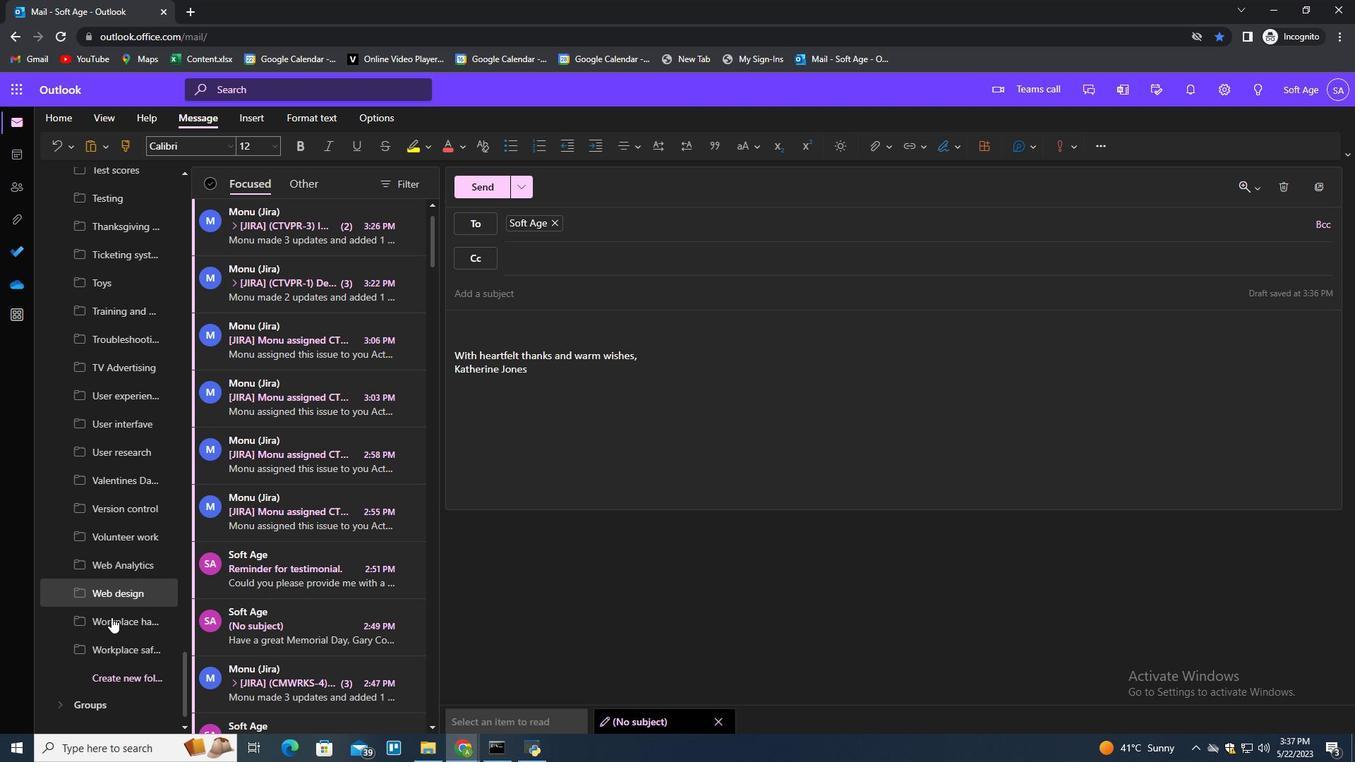 
Action: Mouse moved to (108, 620)
Screenshot: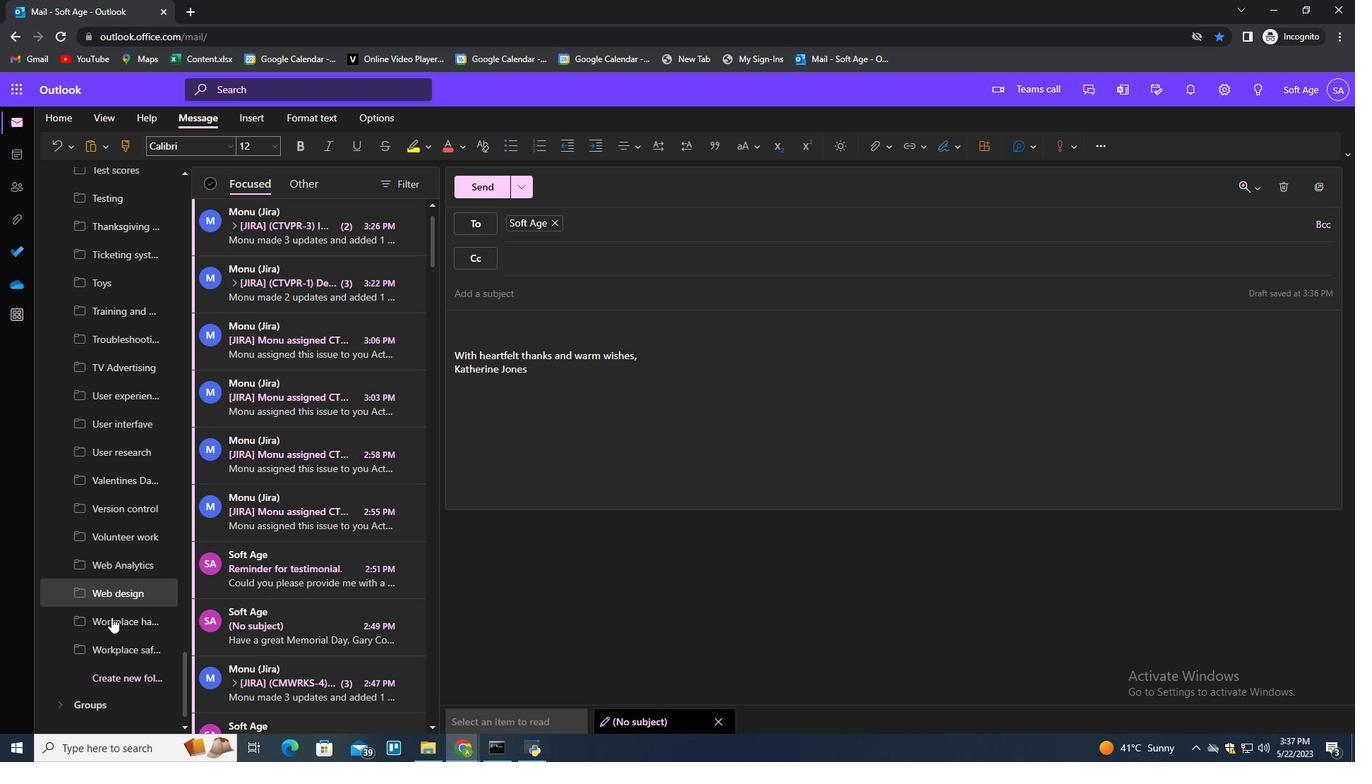 
Action: Mouse scrolled (108, 619) with delta (0, 0)
Screenshot: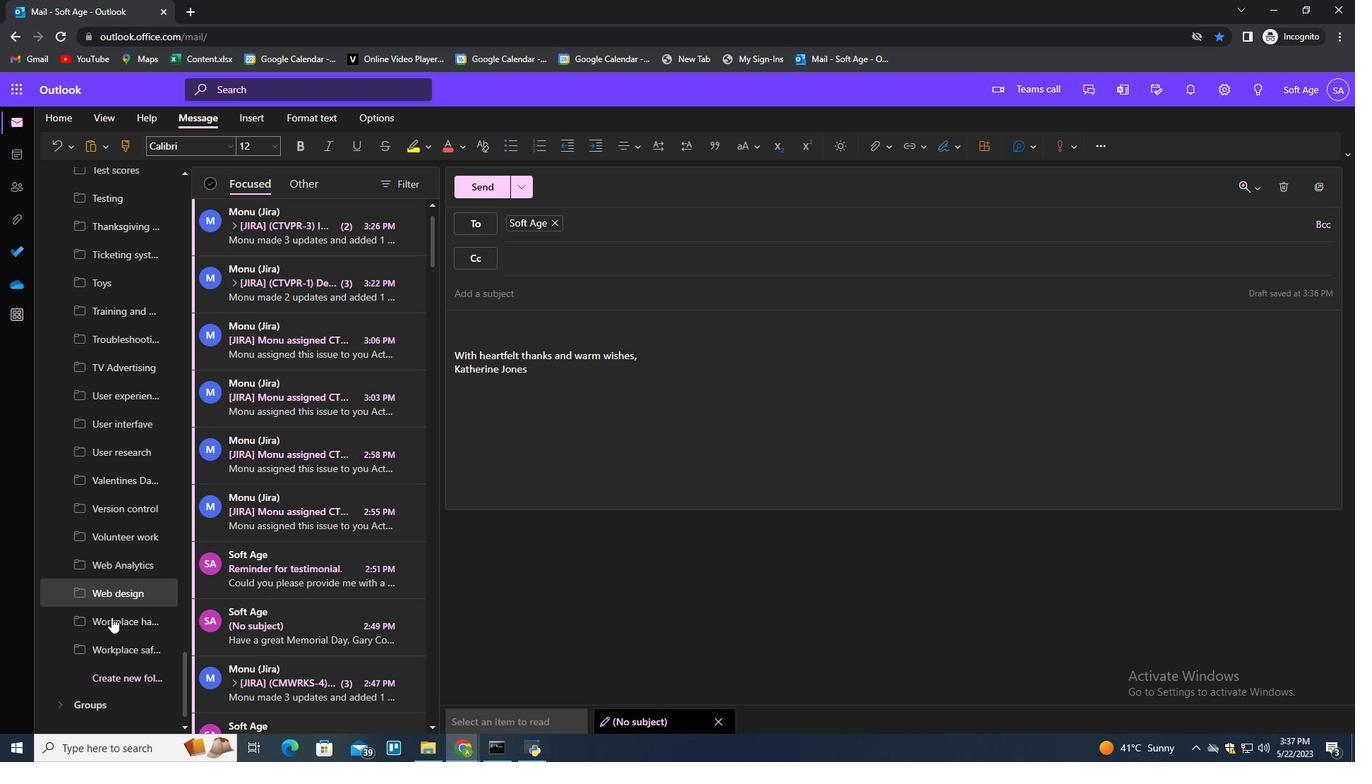 
Action: Mouse moved to (127, 671)
Screenshot: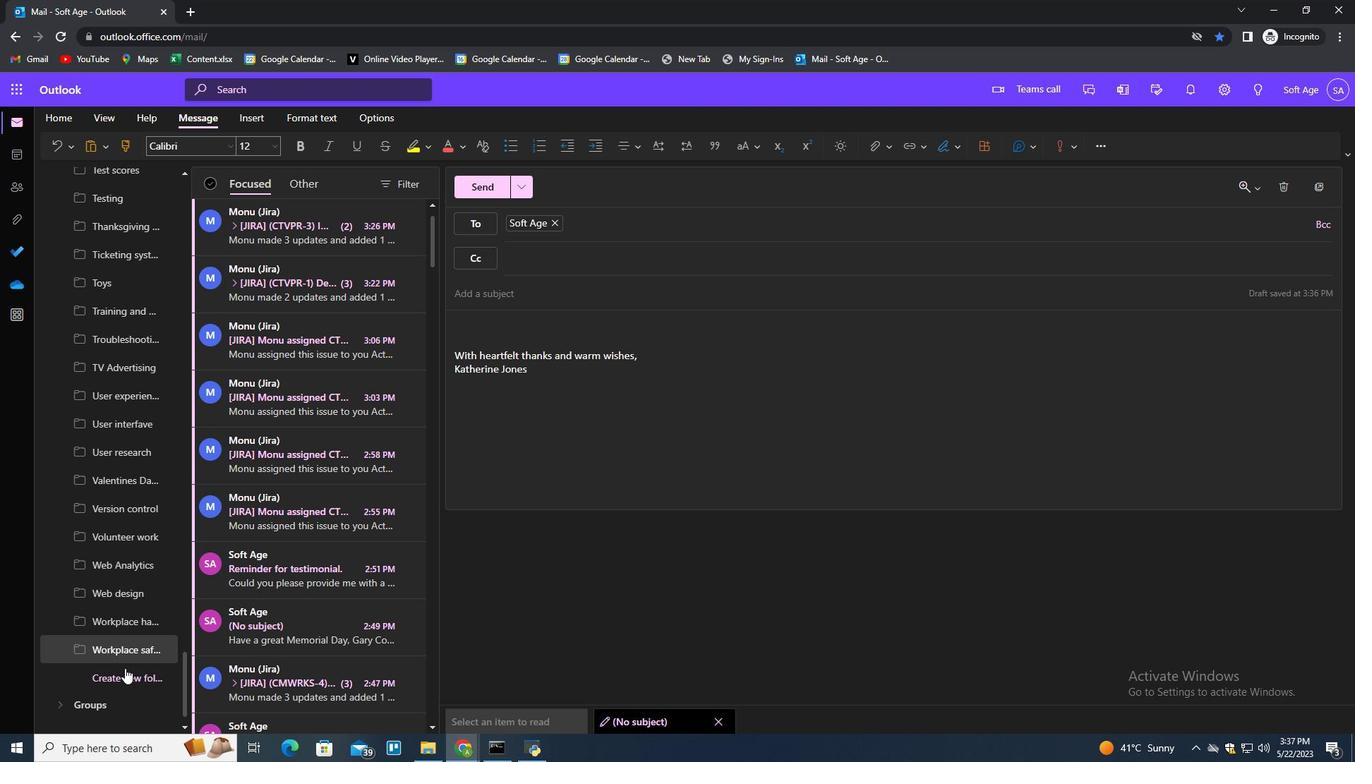 
Action: Mouse pressed left at (127, 671)
Screenshot: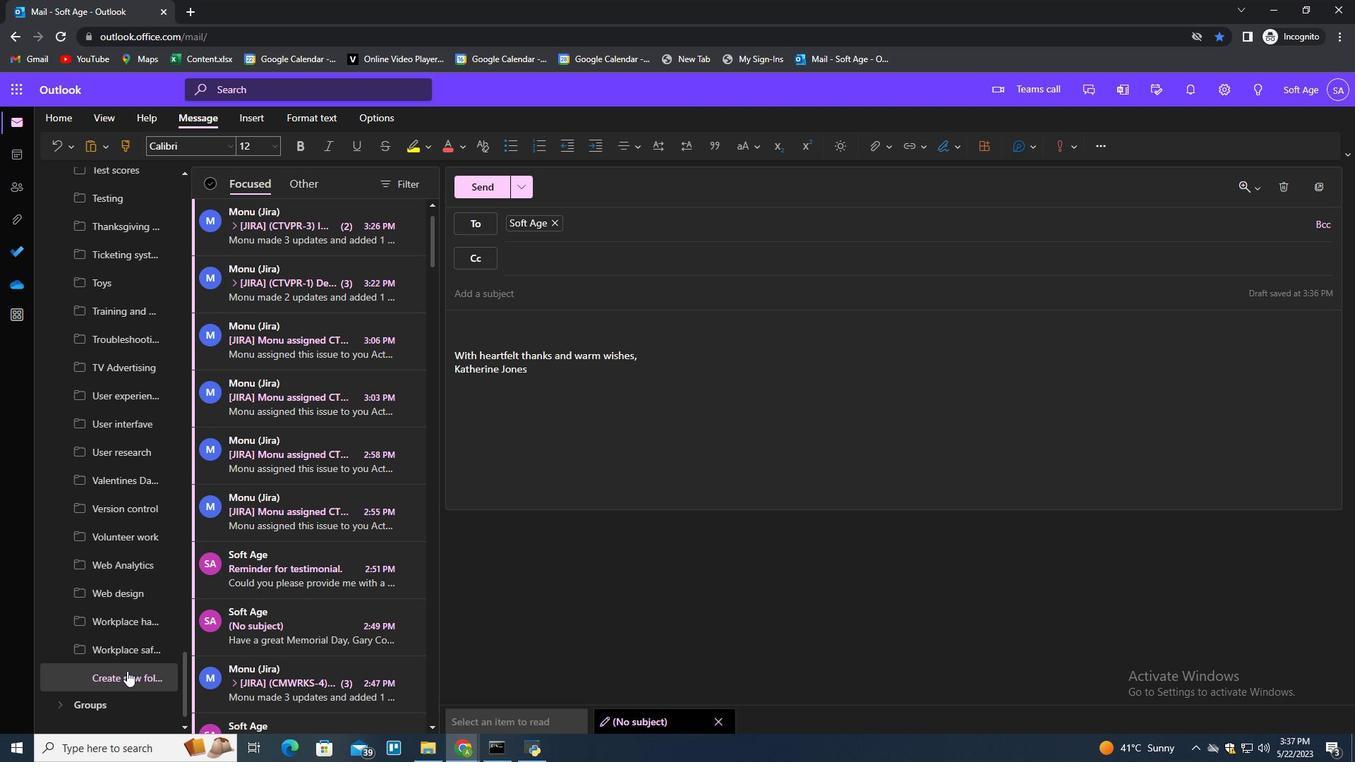 
Action: Mouse moved to (127, 672)
Screenshot: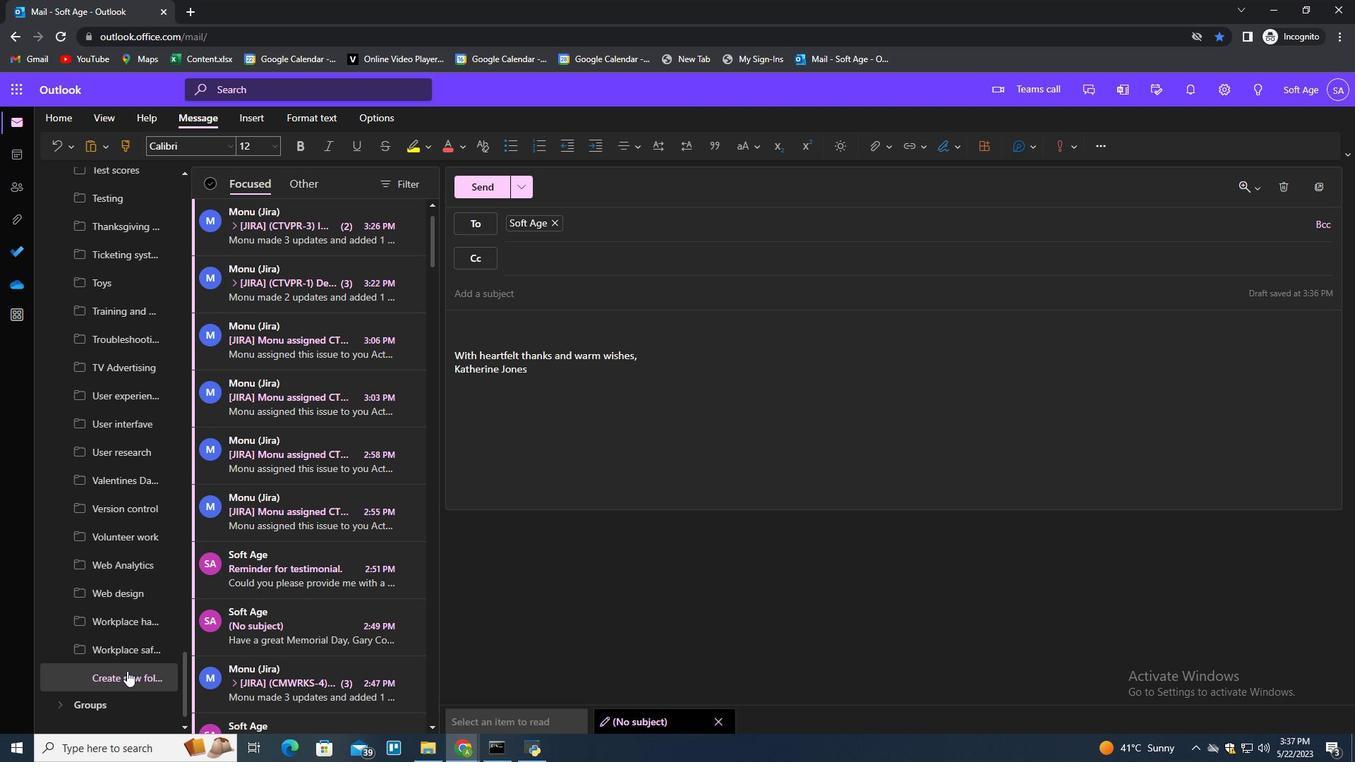 
Action: Key pressed <Key.shift>Green<Key.space>inittia<Key.backspace><Key.backspace><Key.backspace>iatin<Key.backspace>ves<Key.enter>
Screenshot: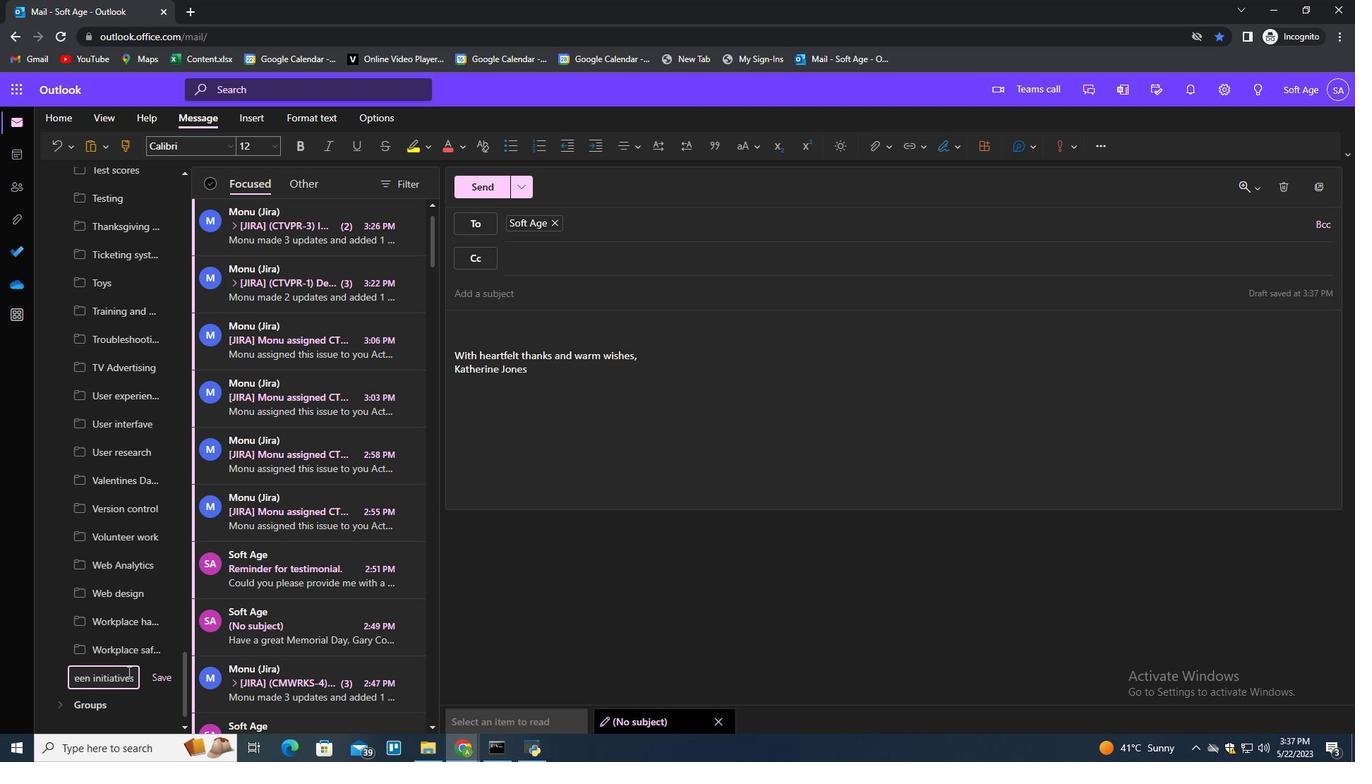 
Action: Mouse moved to (737, 627)
Screenshot: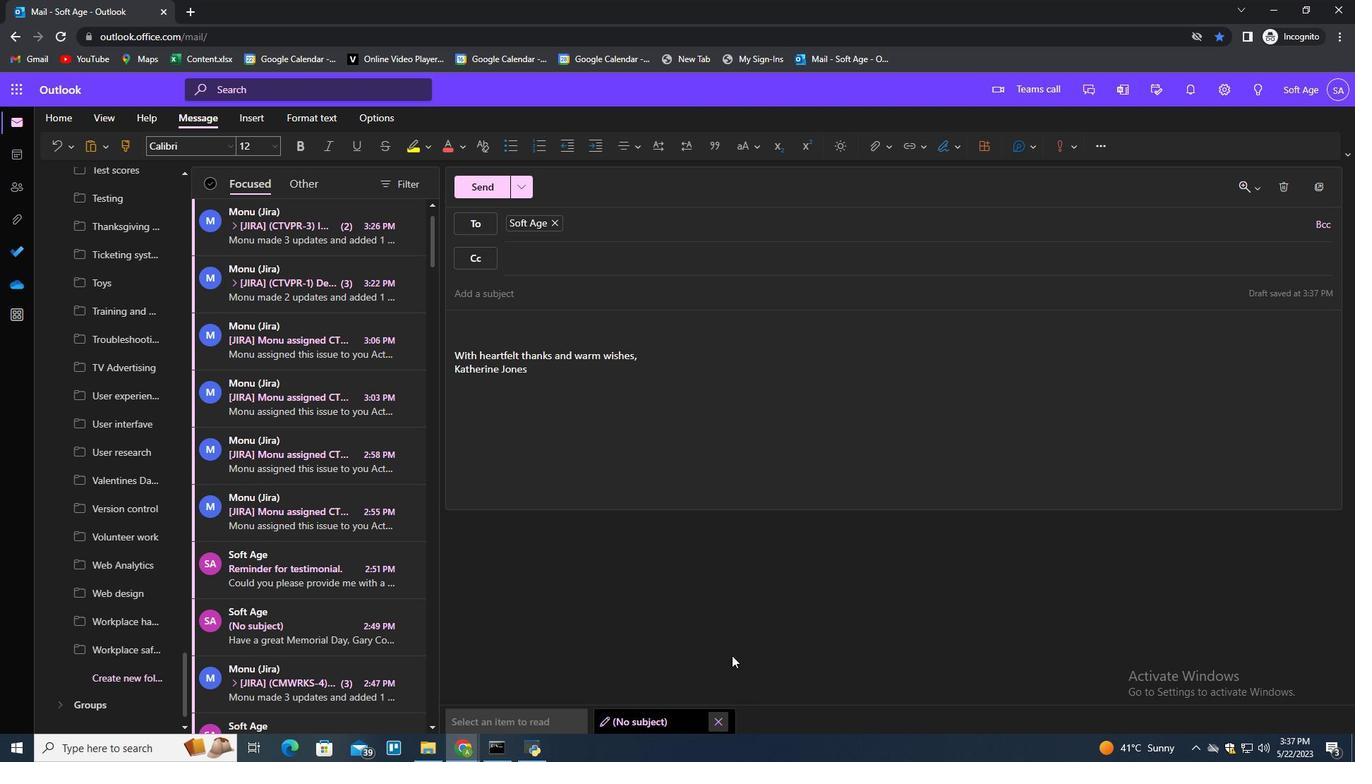 
